 Task: Create in the project Celerity and in the Backlog issue 'Upgrade and migrate company email systems to a cloud-based solution' a child issue 'Version control and release management', and assign it to team member softage.4@softage.net. Create in the project Celerity and in the Backlog issue 'Create a new online store for a retail business' a child issue 'Third-party library integration', and assign it to team member softage.1@softage.net
Action: Mouse moved to (221, 65)
Screenshot: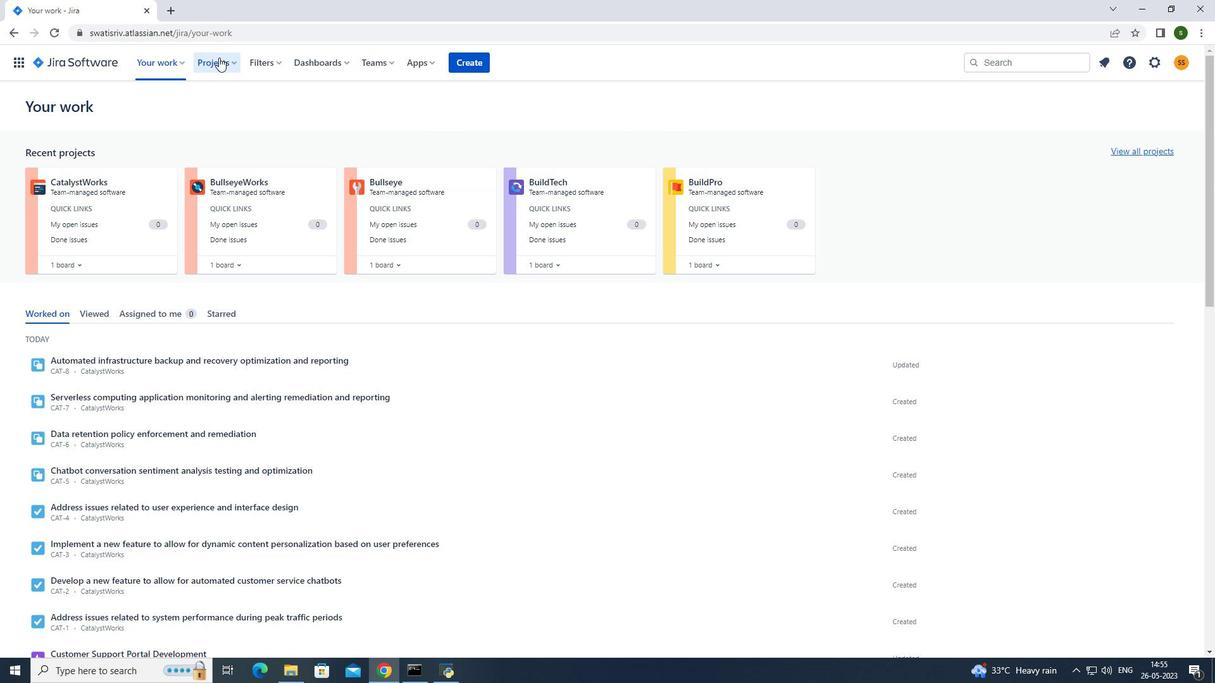 
Action: Mouse pressed left at (221, 65)
Screenshot: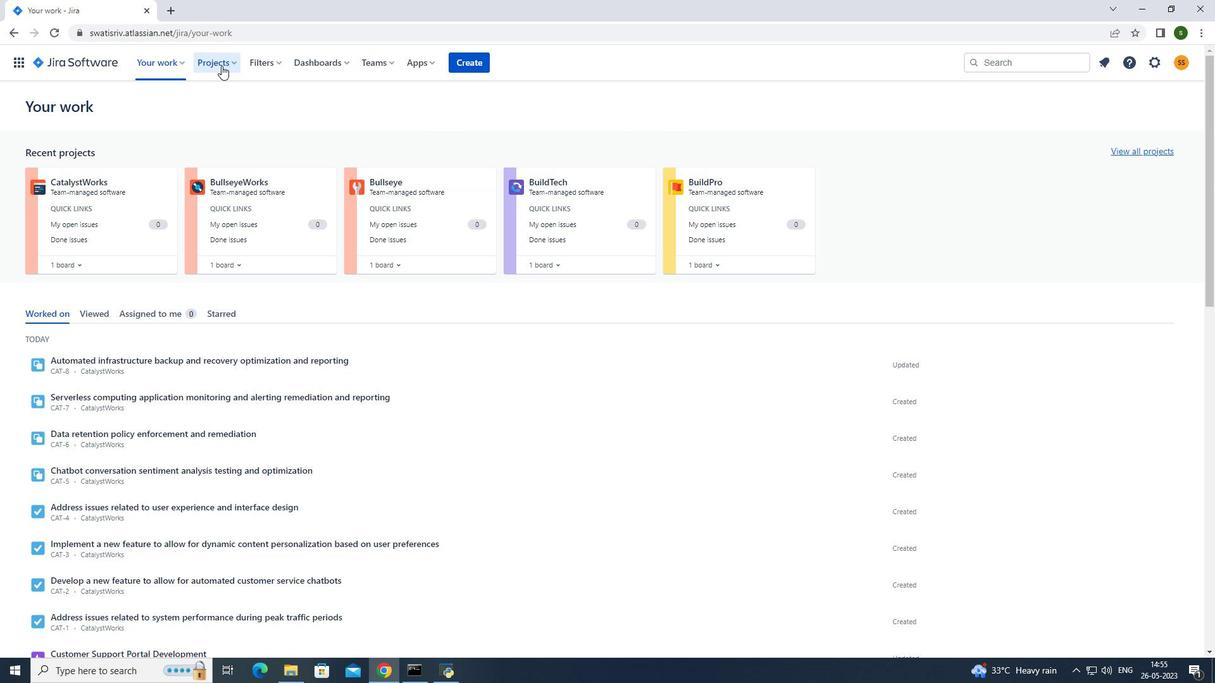 
Action: Mouse moved to (284, 118)
Screenshot: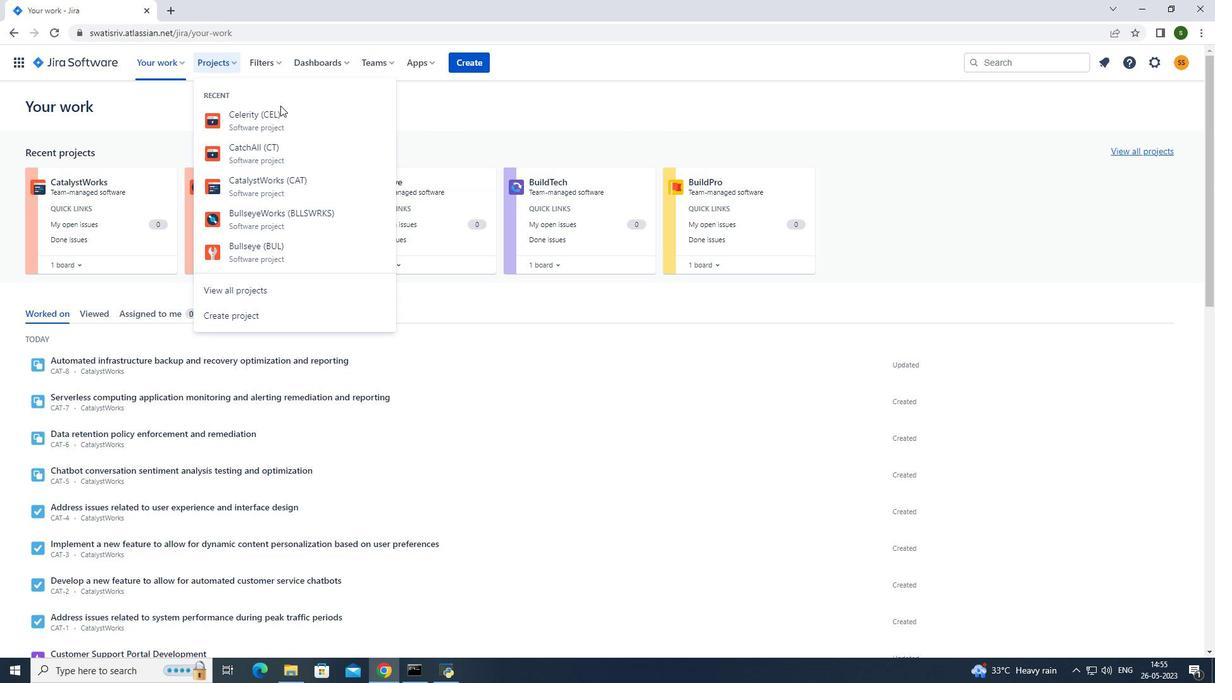 
Action: Mouse pressed left at (284, 118)
Screenshot: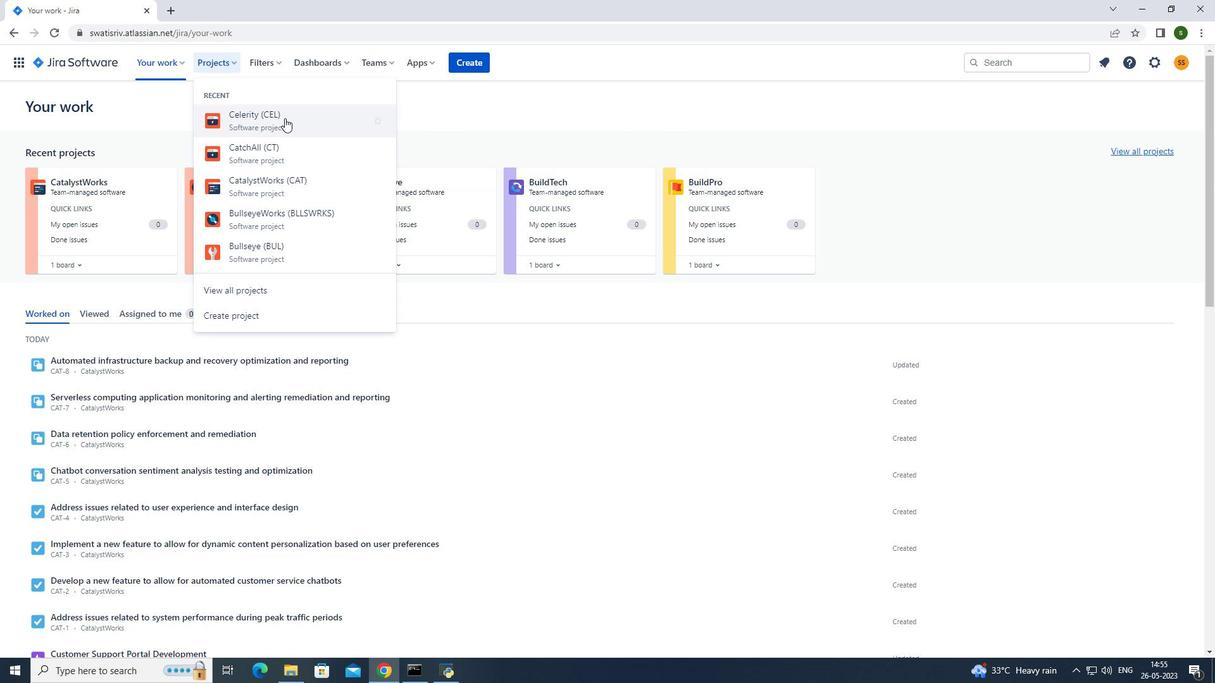 
Action: Mouse moved to (79, 191)
Screenshot: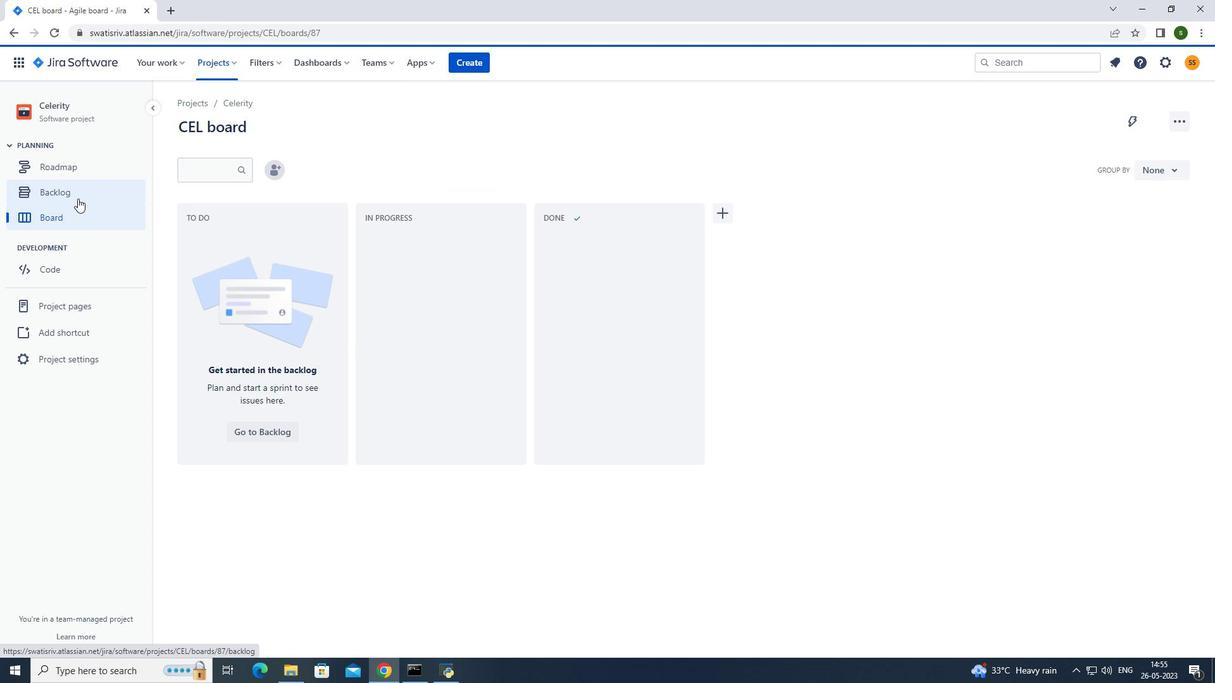 
Action: Mouse pressed left at (79, 191)
Screenshot: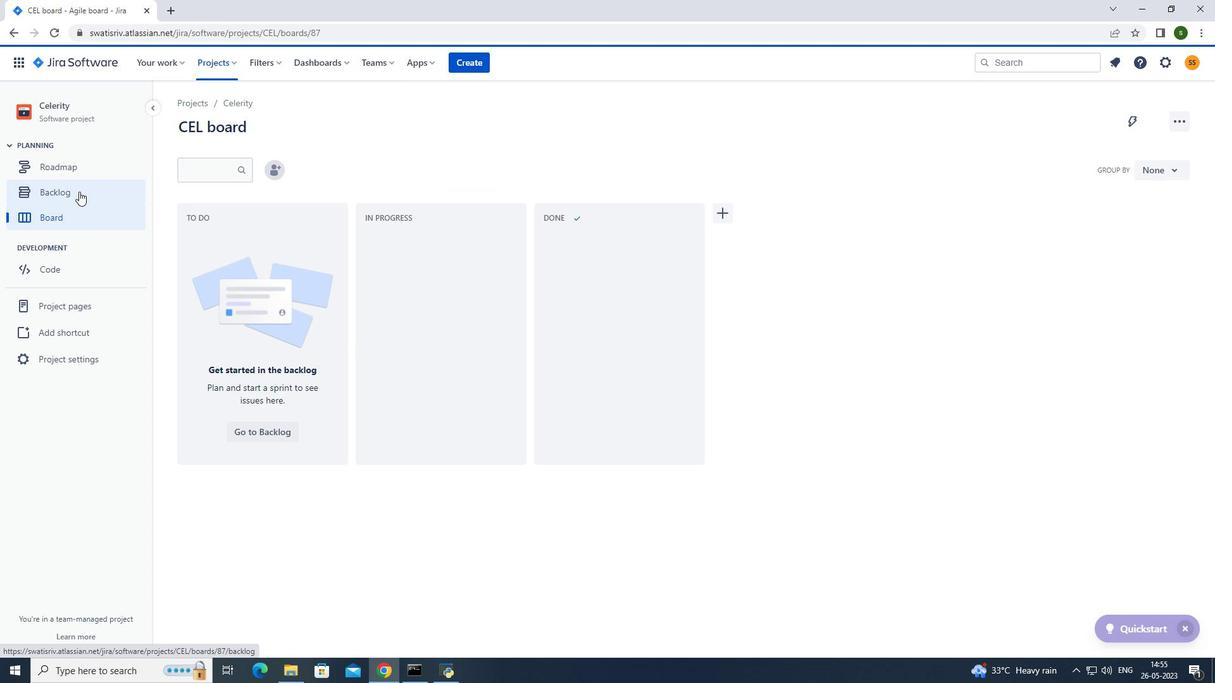 
Action: Mouse moved to (516, 308)
Screenshot: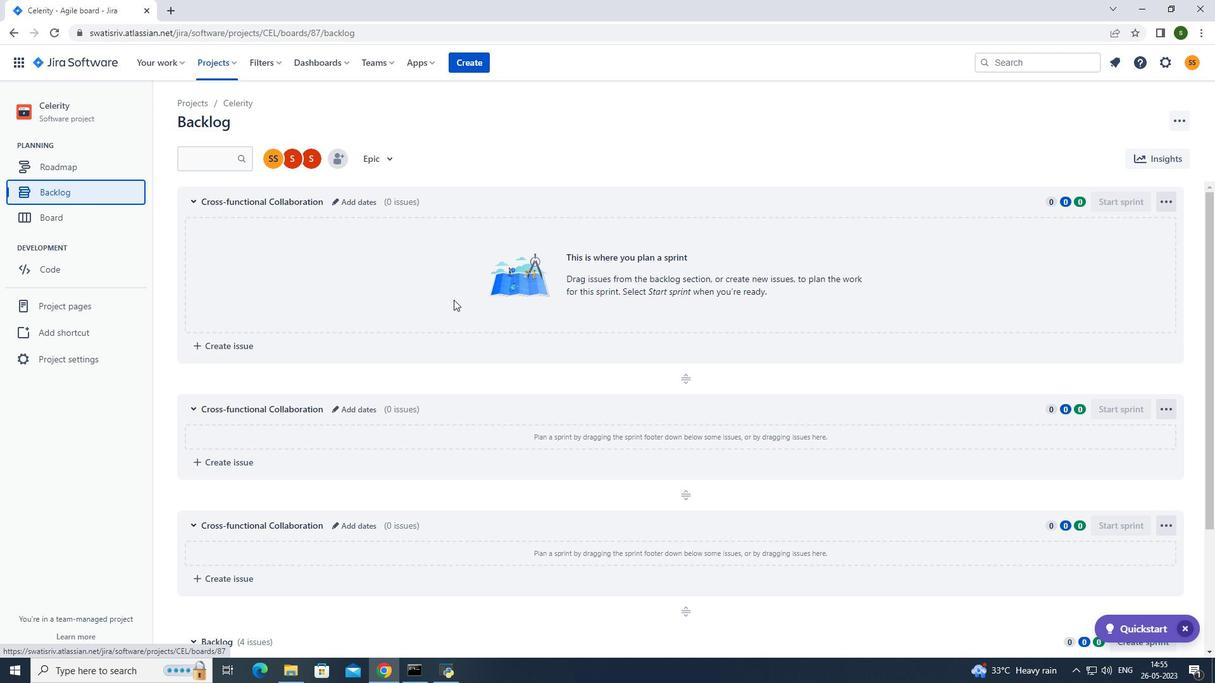 
Action: Mouse scrolled (516, 307) with delta (0, 0)
Screenshot: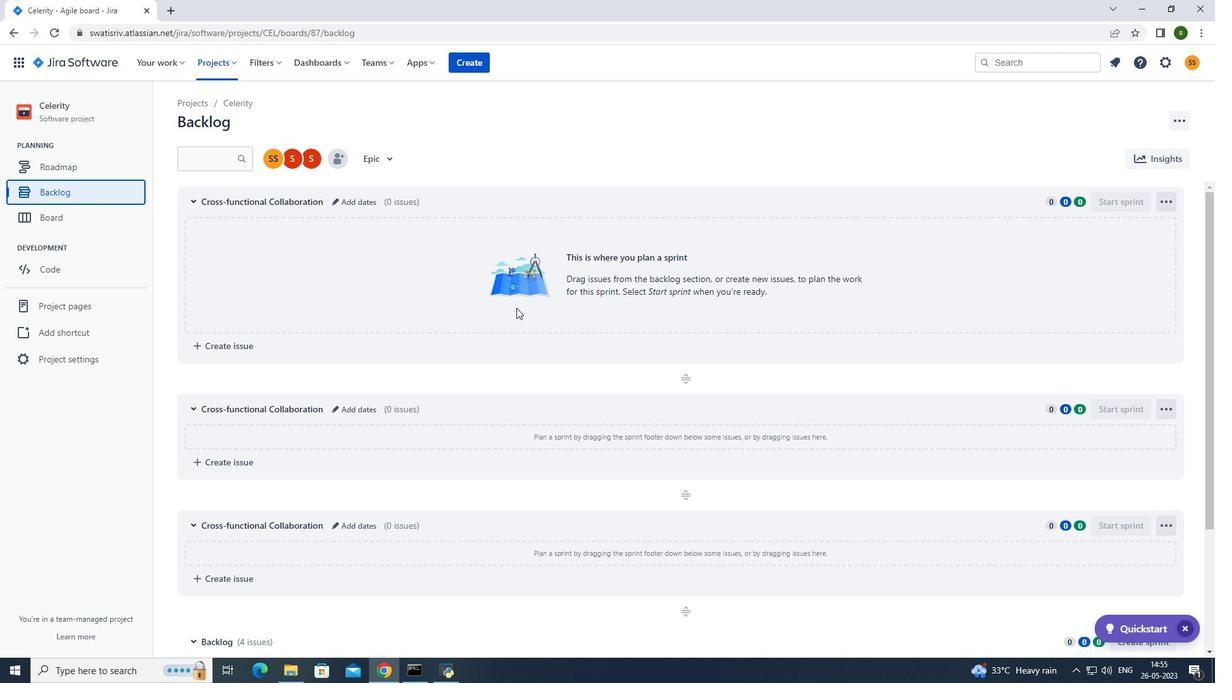 
Action: Mouse scrolled (516, 307) with delta (0, 0)
Screenshot: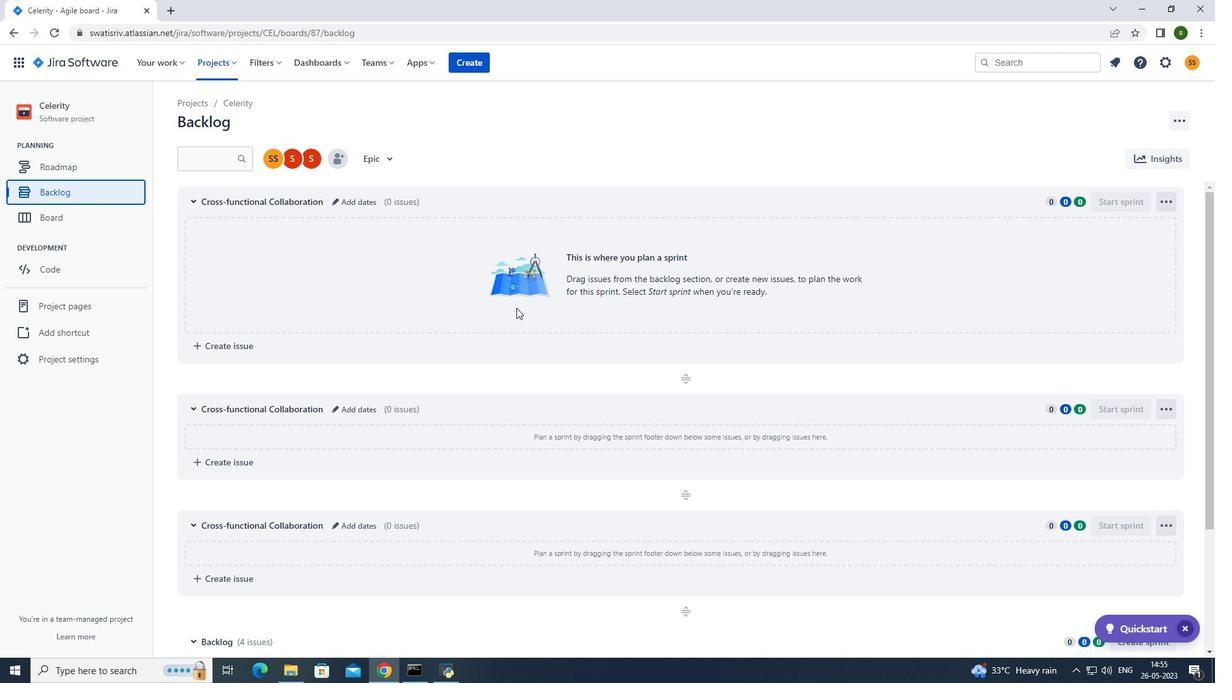 
Action: Mouse scrolled (516, 307) with delta (0, 0)
Screenshot: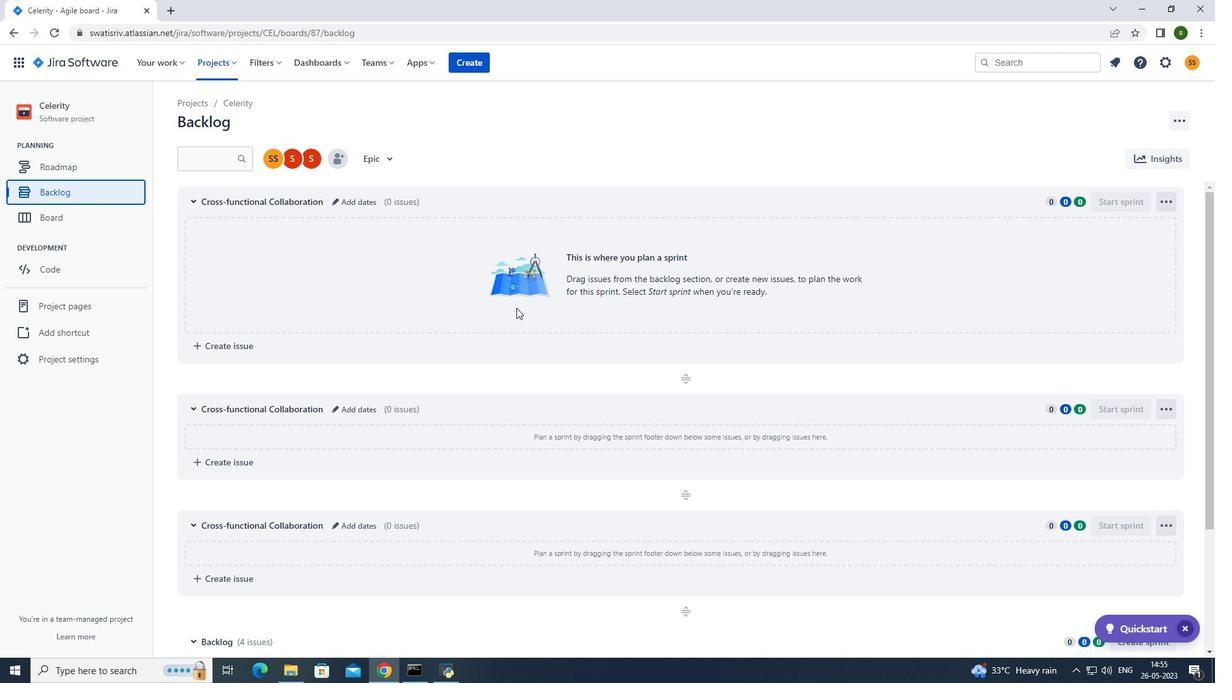 
Action: Mouse scrolled (516, 307) with delta (0, 0)
Screenshot: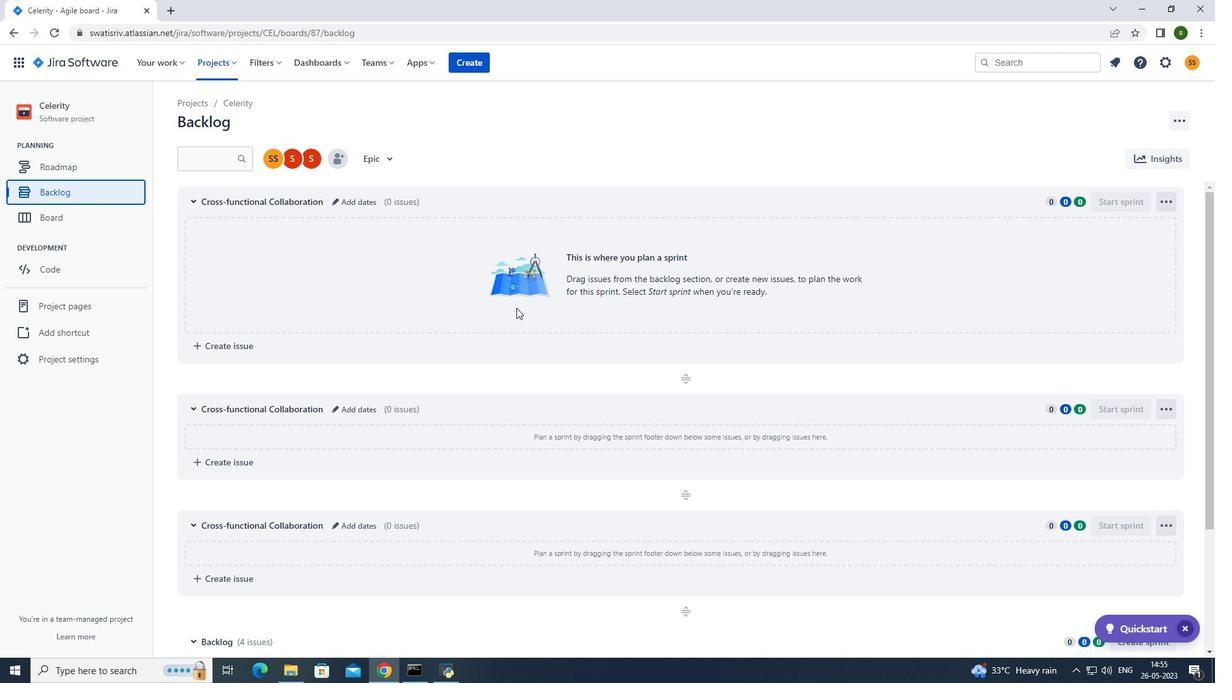
Action: Mouse scrolled (516, 307) with delta (0, 0)
Screenshot: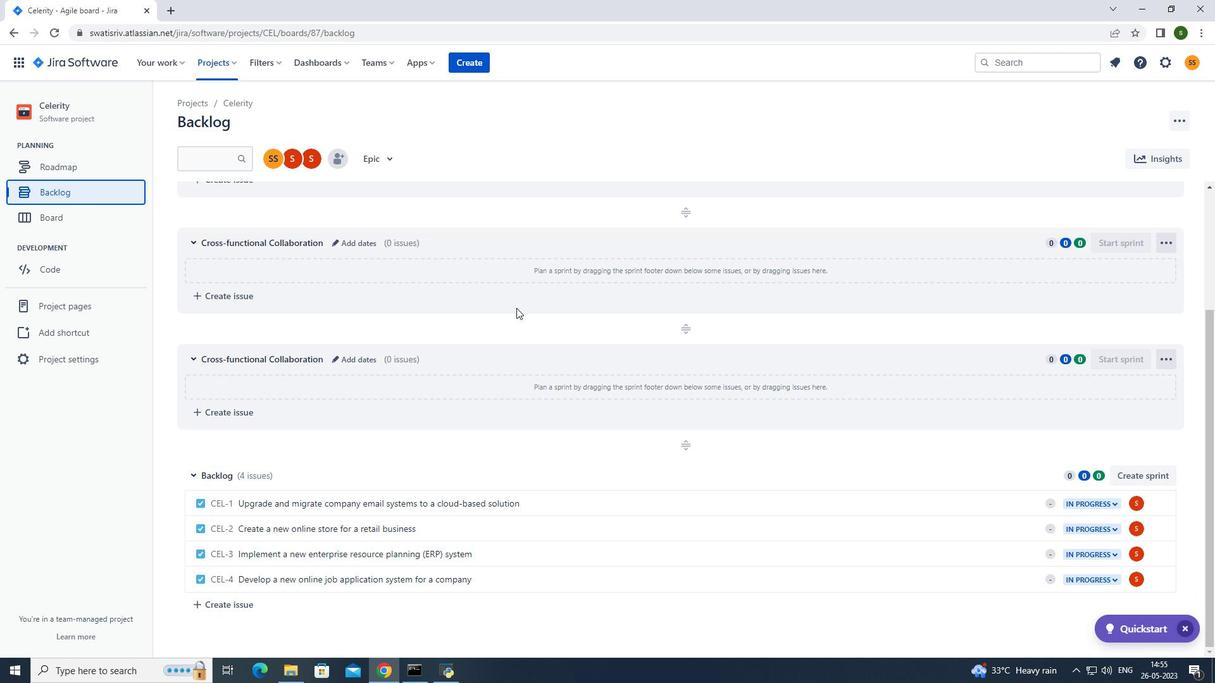 
Action: Mouse scrolled (516, 307) with delta (0, 0)
Screenshot: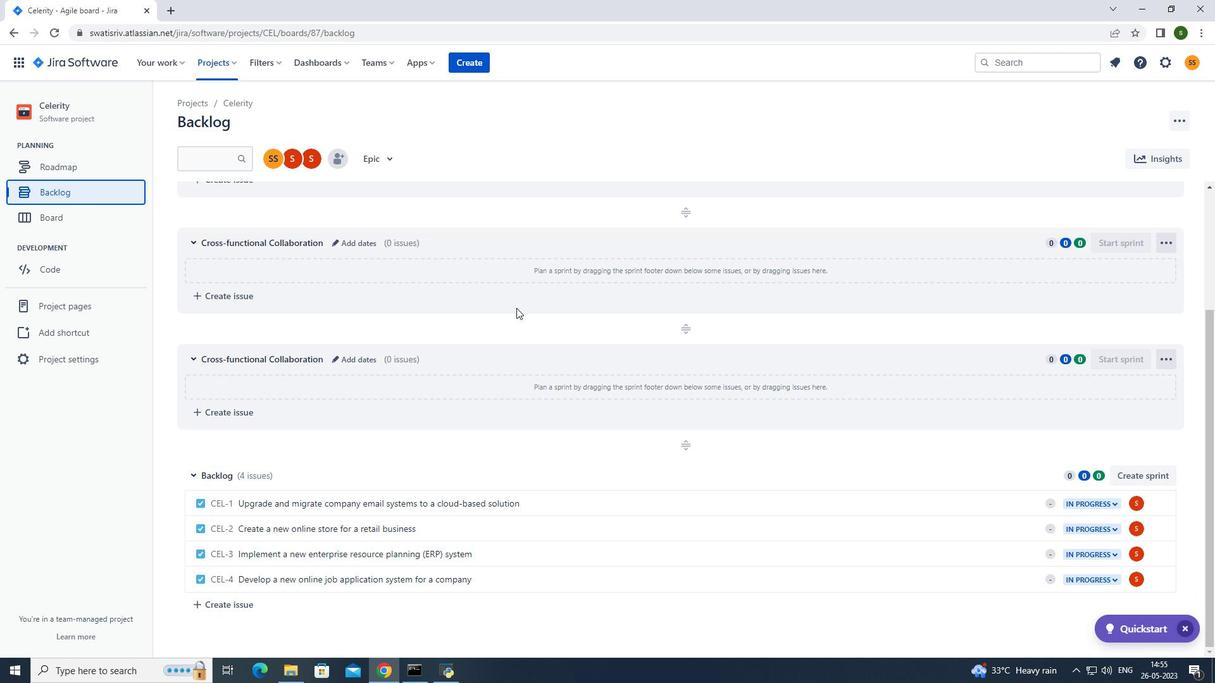 
Action: Mouse scrolled (516, 307) with delta (0, 0)
Screenshot: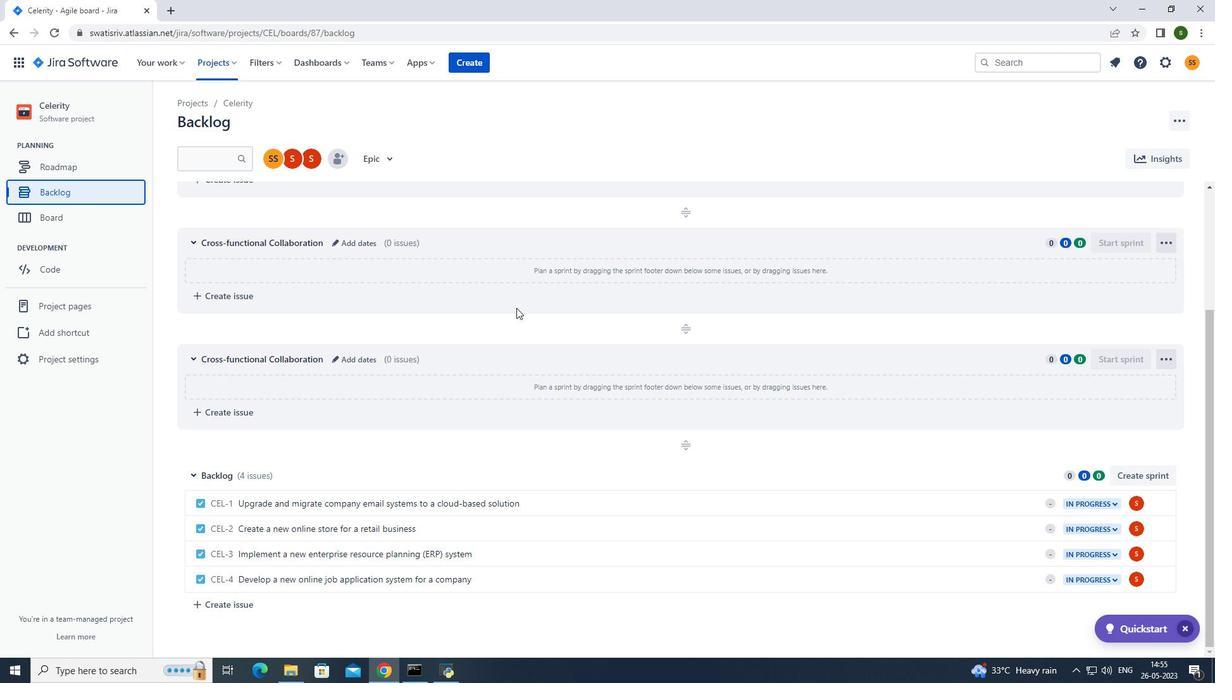 
Action: Mouse scrolled (516, 307) with delta (0, 0)
Screenshot: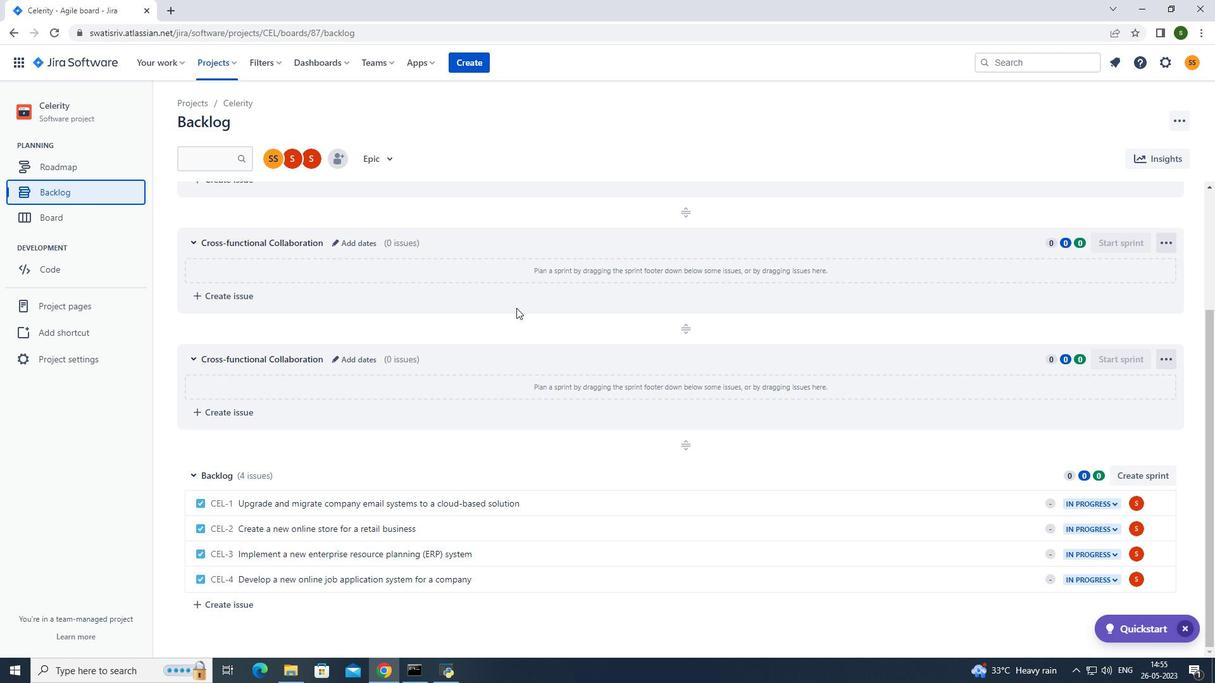 
Action: Mouse moved to (723, 506)
Screenshot: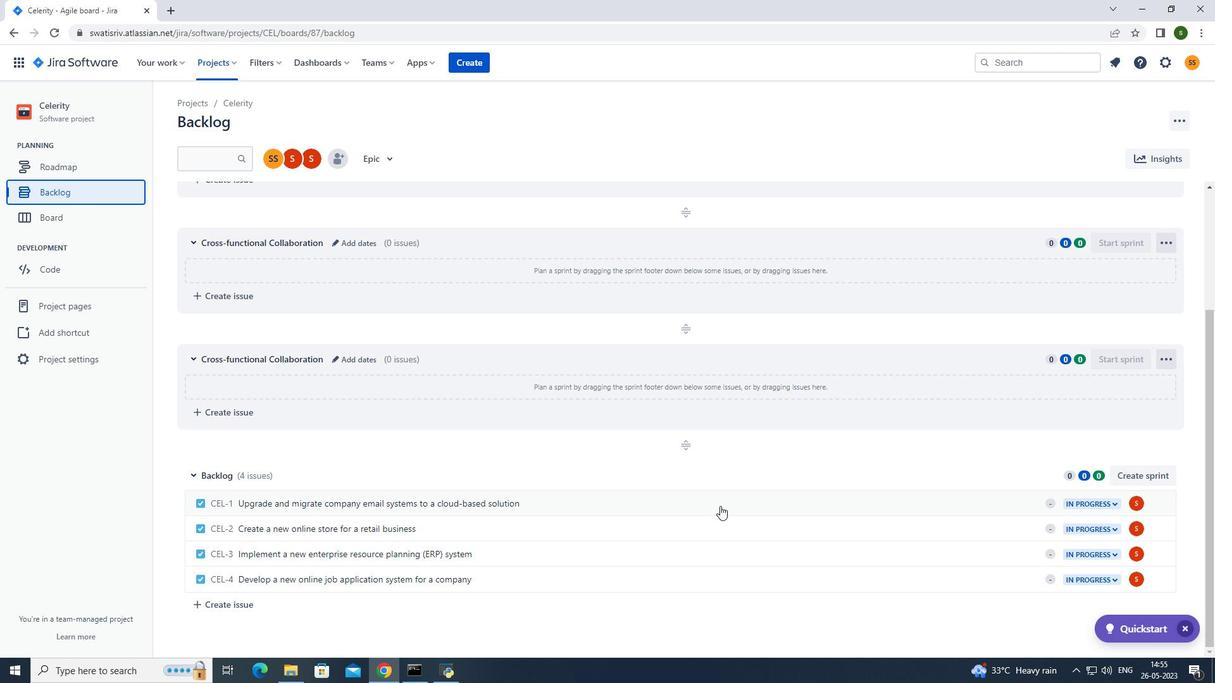 
Action: Mouse pressed left at (723, 506)
Screenshot: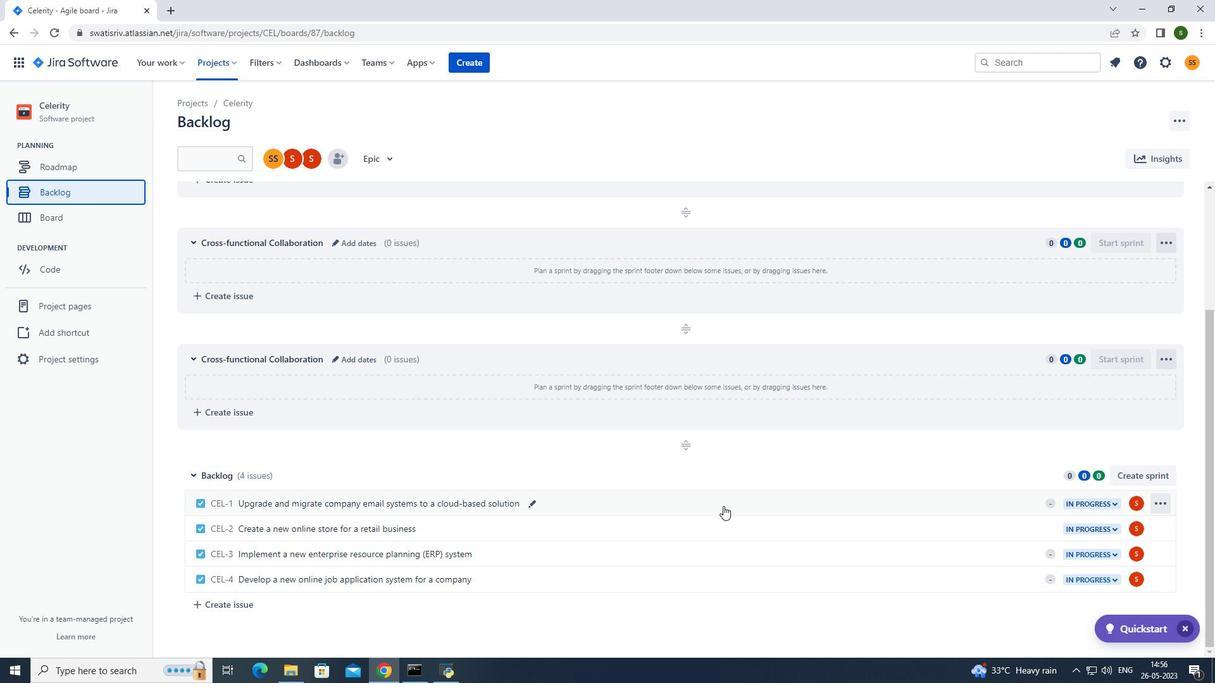 
Action: Mouse moved to (992, 287)
Screenshot: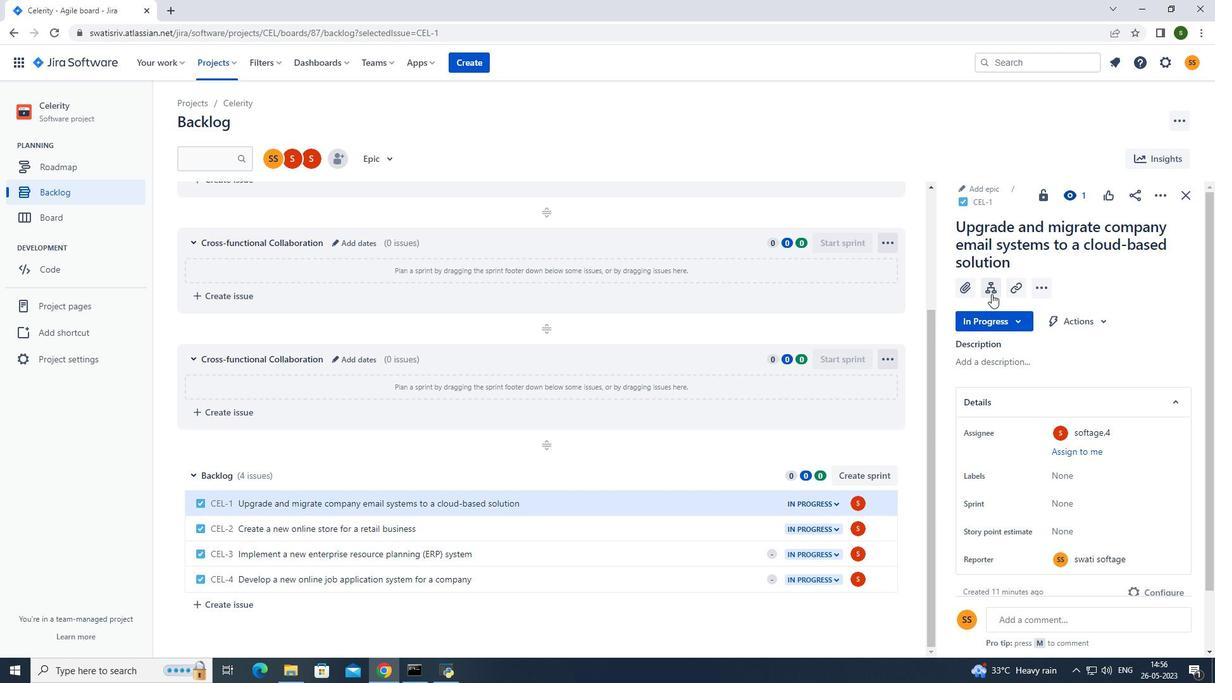 
Action: Mouse pressed left at (992, 287)
Screenshot: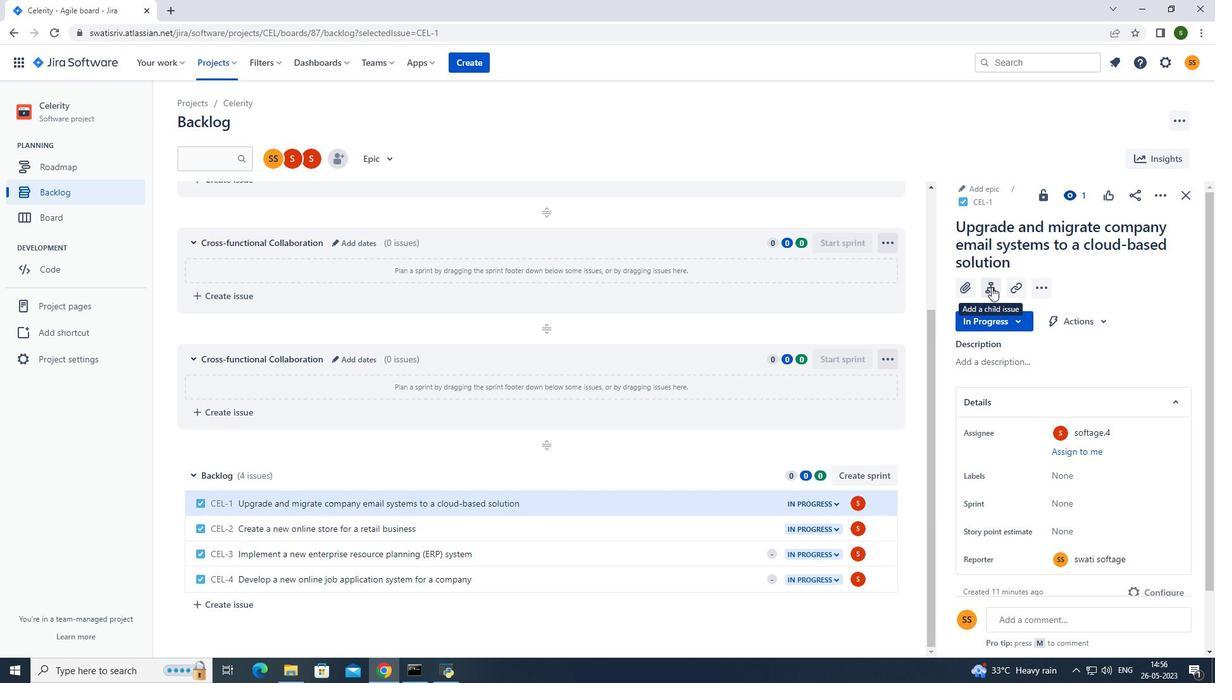 
Action: Mouse moved to (1038, 410)
Screenshot: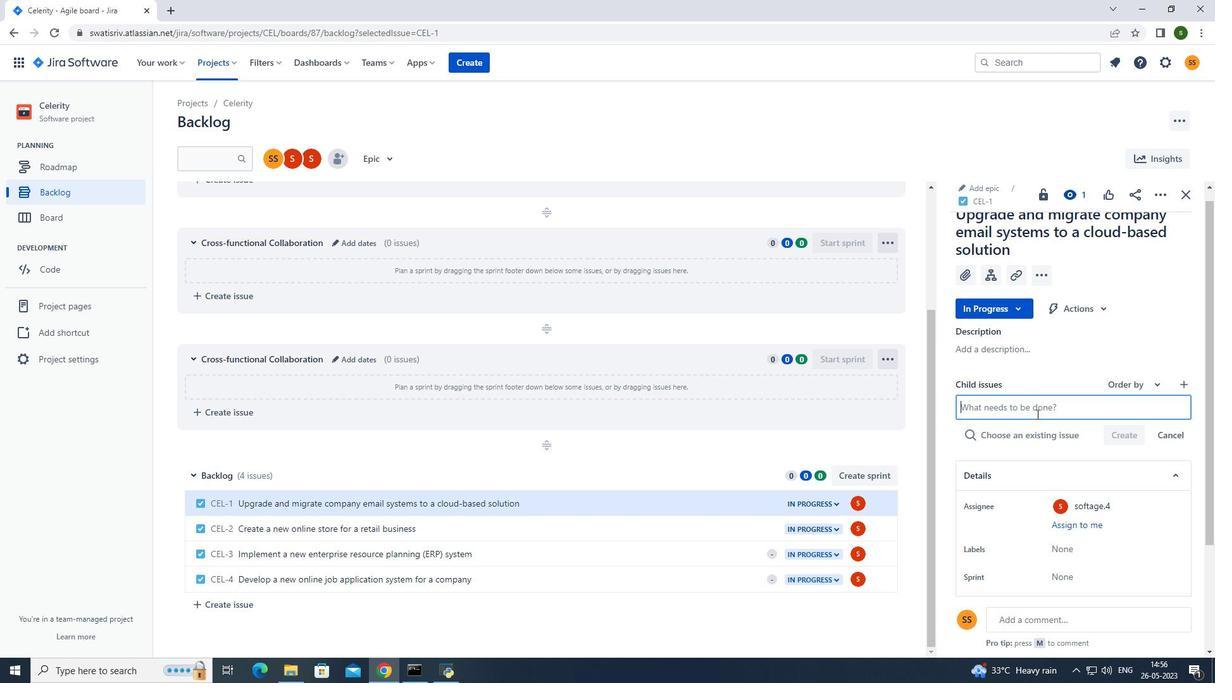 
Action: Mouse pressed left at (1038, 410)
Screenshot: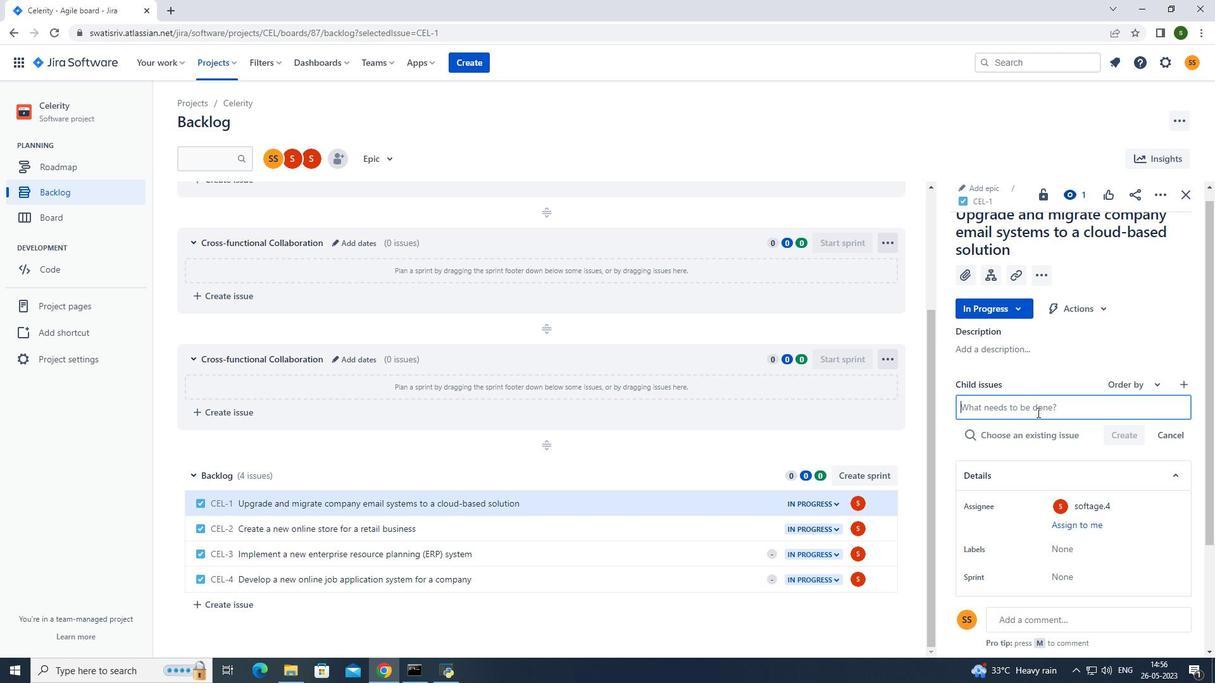 
Action: Key pressed <Key.caps_lock>V<Key.caps_lock>ersion<Key.space>control<Key.space>and<Key.space>release<Key.space>management<Key.space>
Screenshot: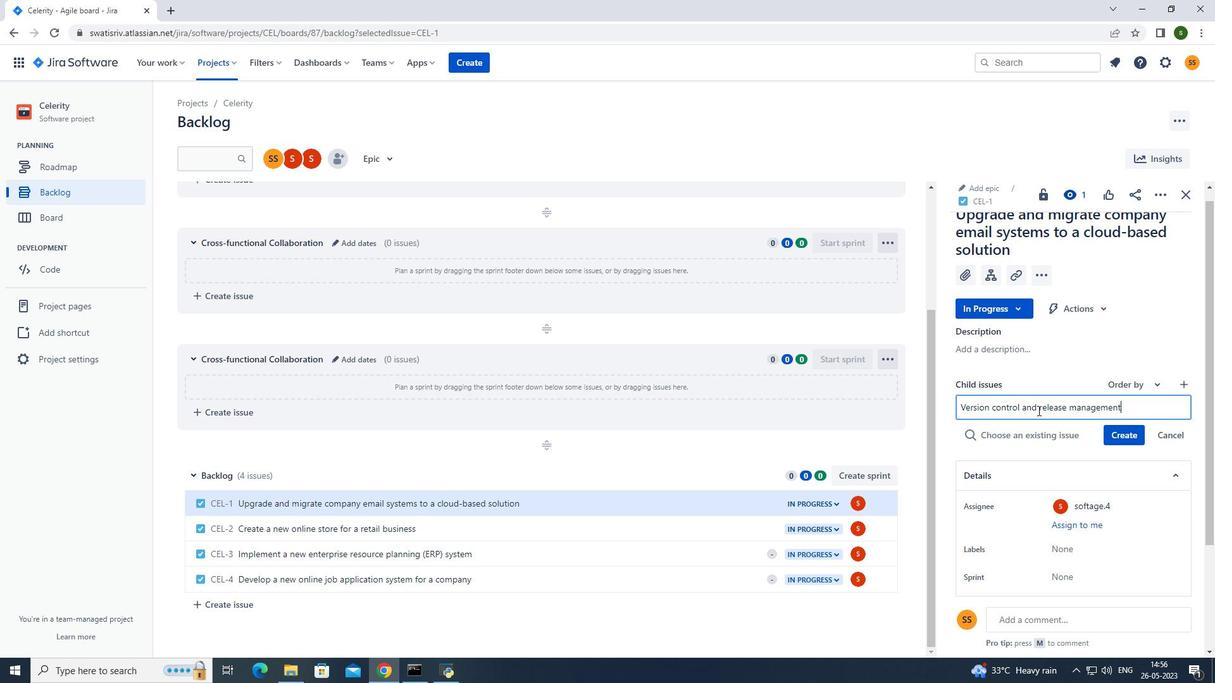 
Action: Mouse moved to (1126, 434)
Screenshot: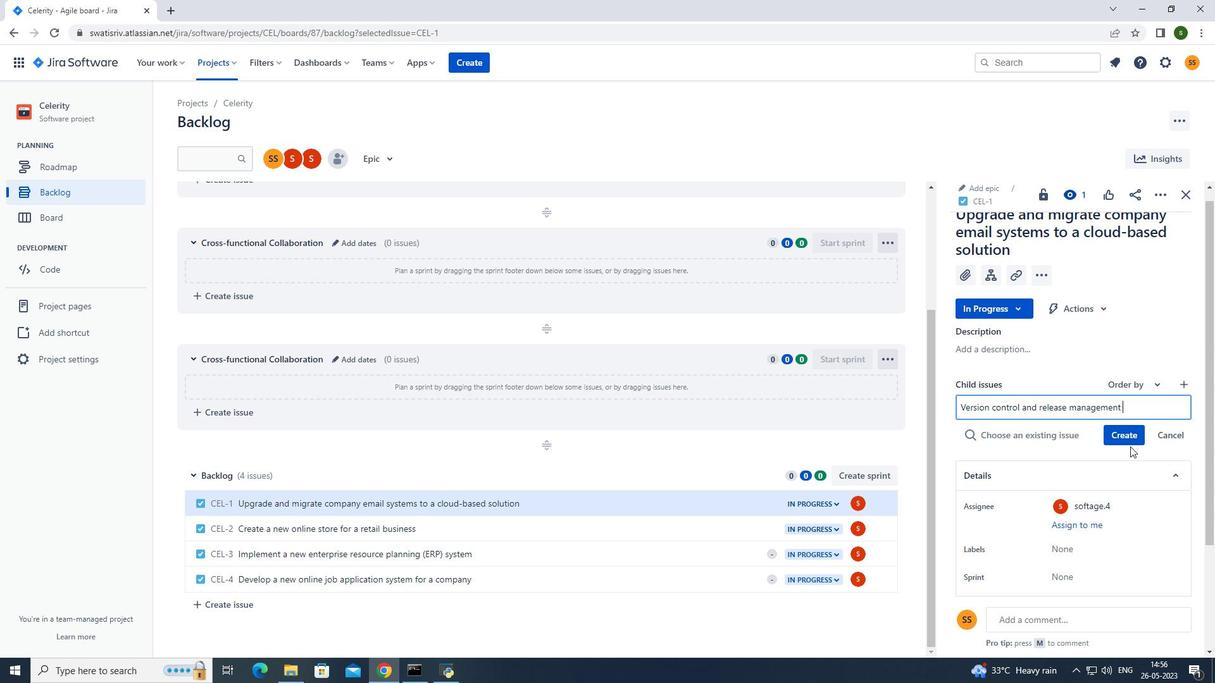 
Action: Mouse pressed left at (1126, 434)
Screenshot: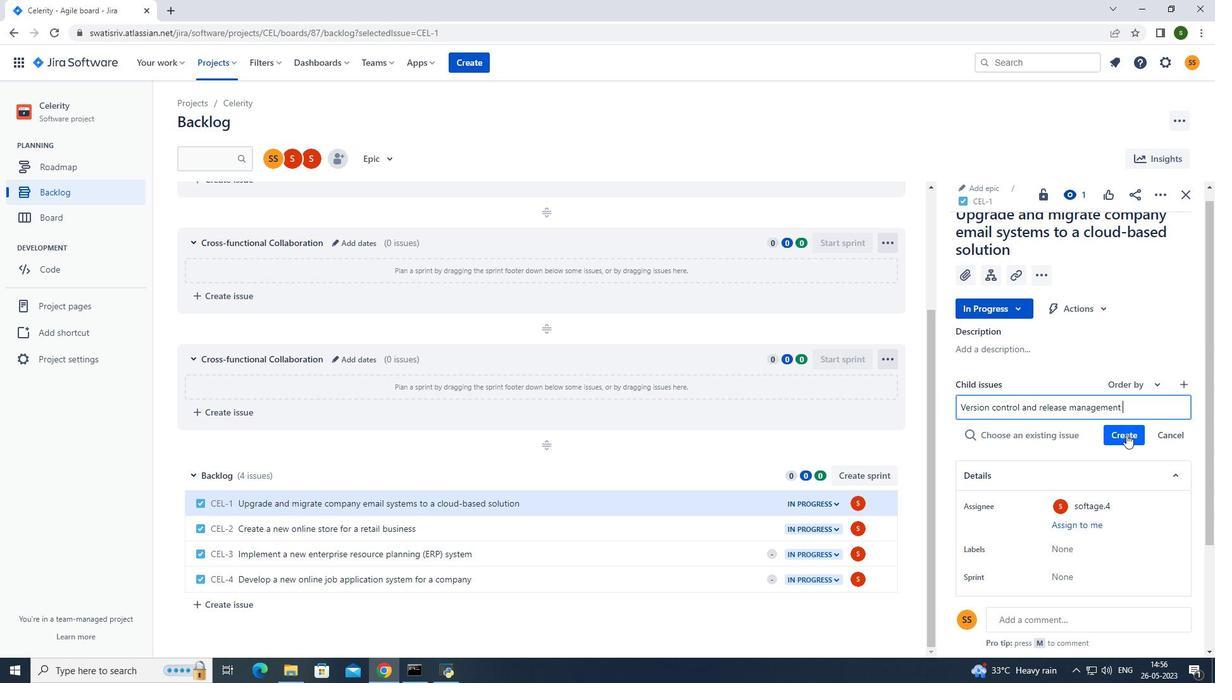 
Action: Mouse moved to (1138, 413)
Screenshot: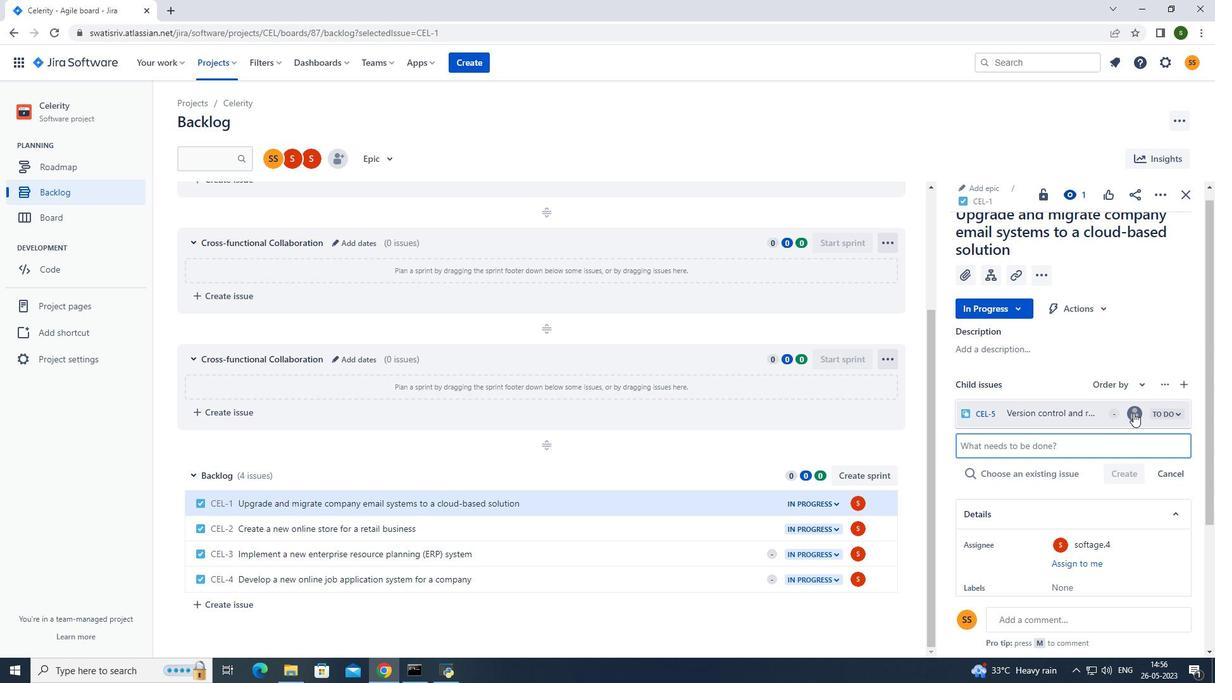 
Action: Mouse pressed left at (1138, 413)
Screenshot: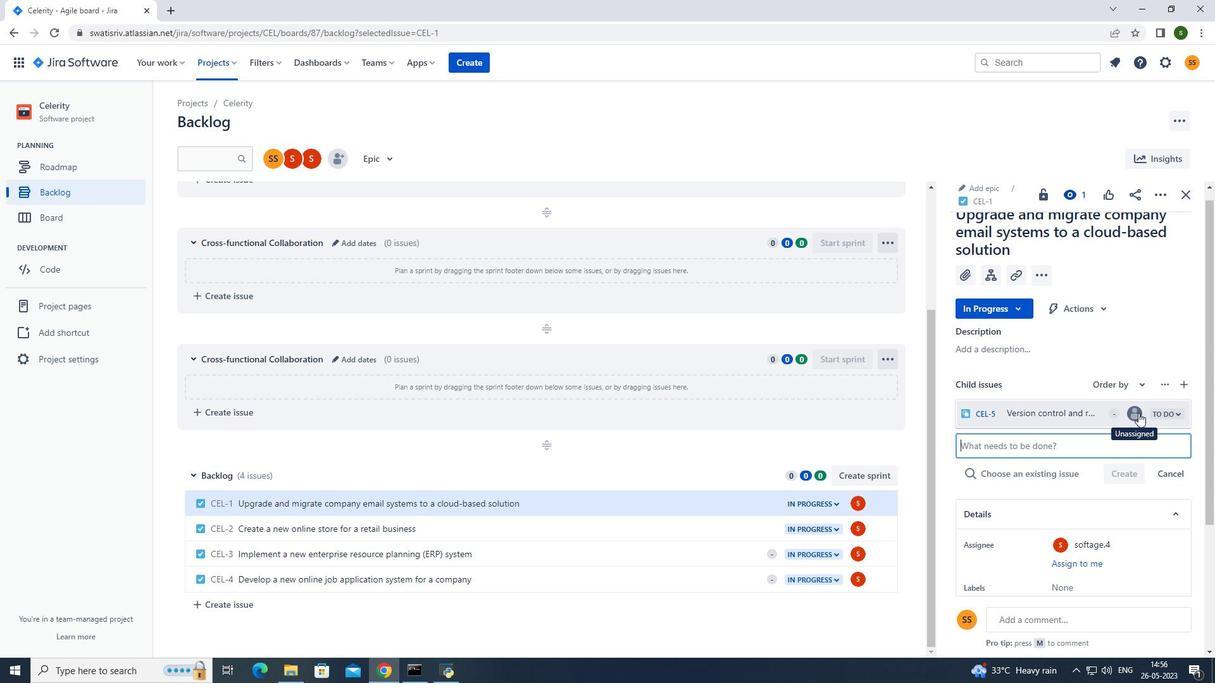 
Action: Mouse moved to (1049, 351)
Screenshot: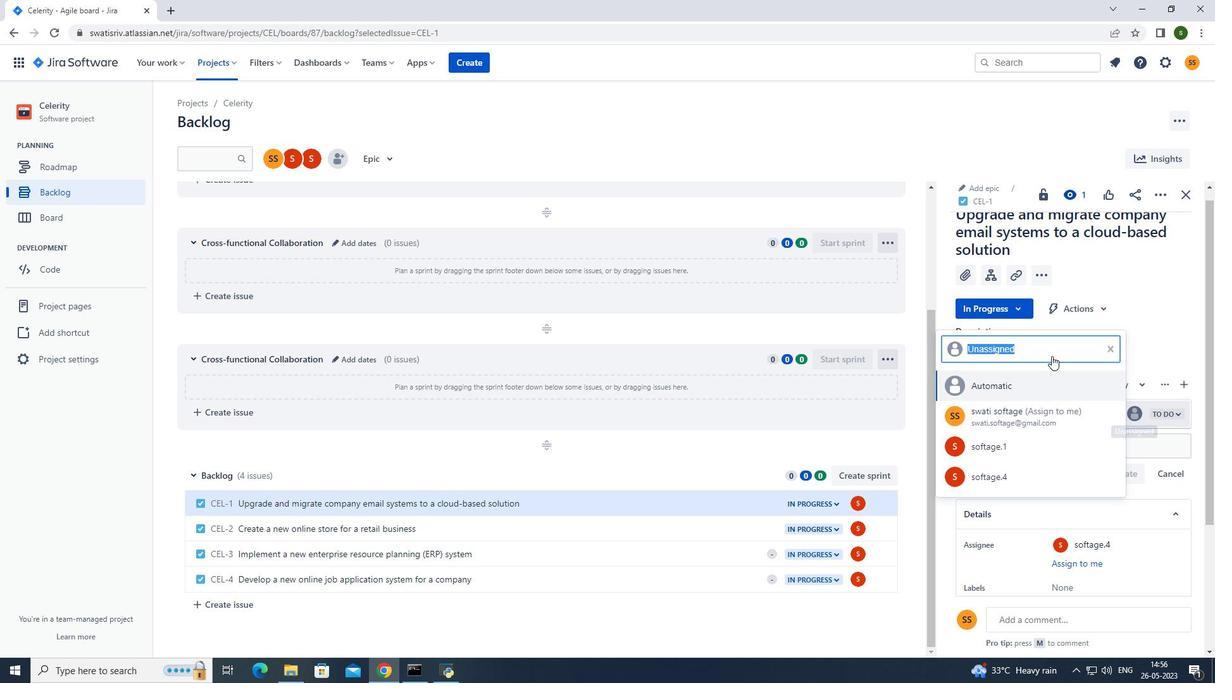 
Action: Key pressed softage.4<Key.shift>@softage.net
Screenshot: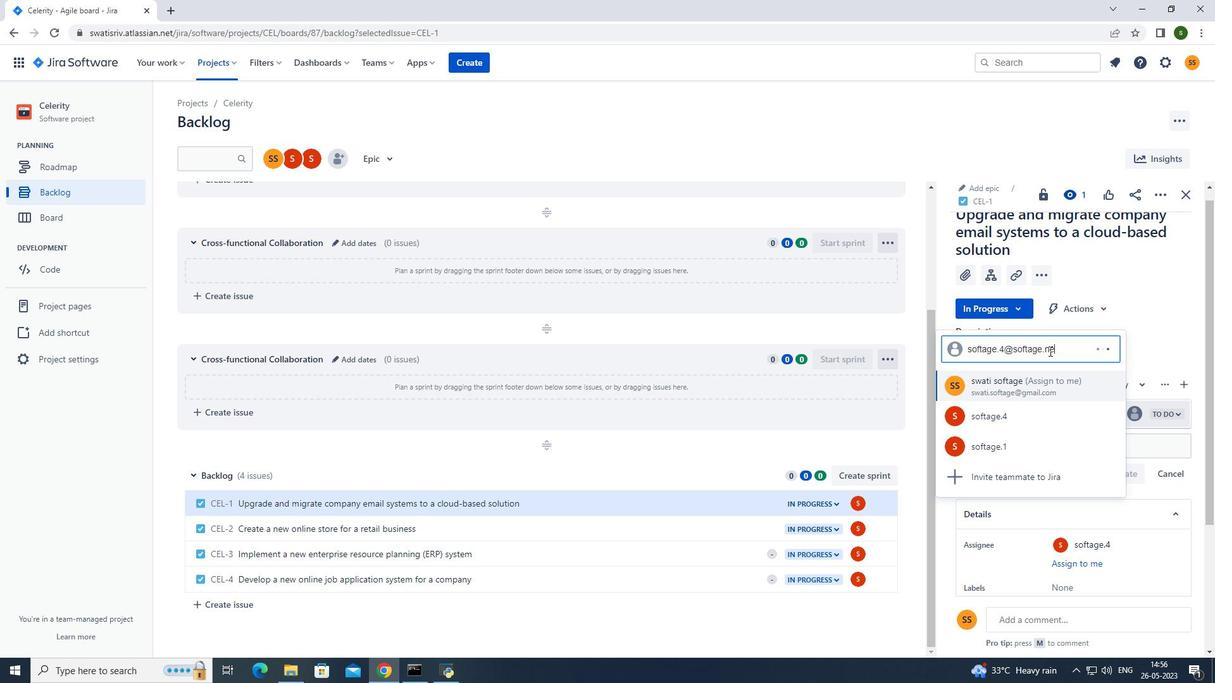 
Action: Mouse moved to (1064, 407)
Screenshot: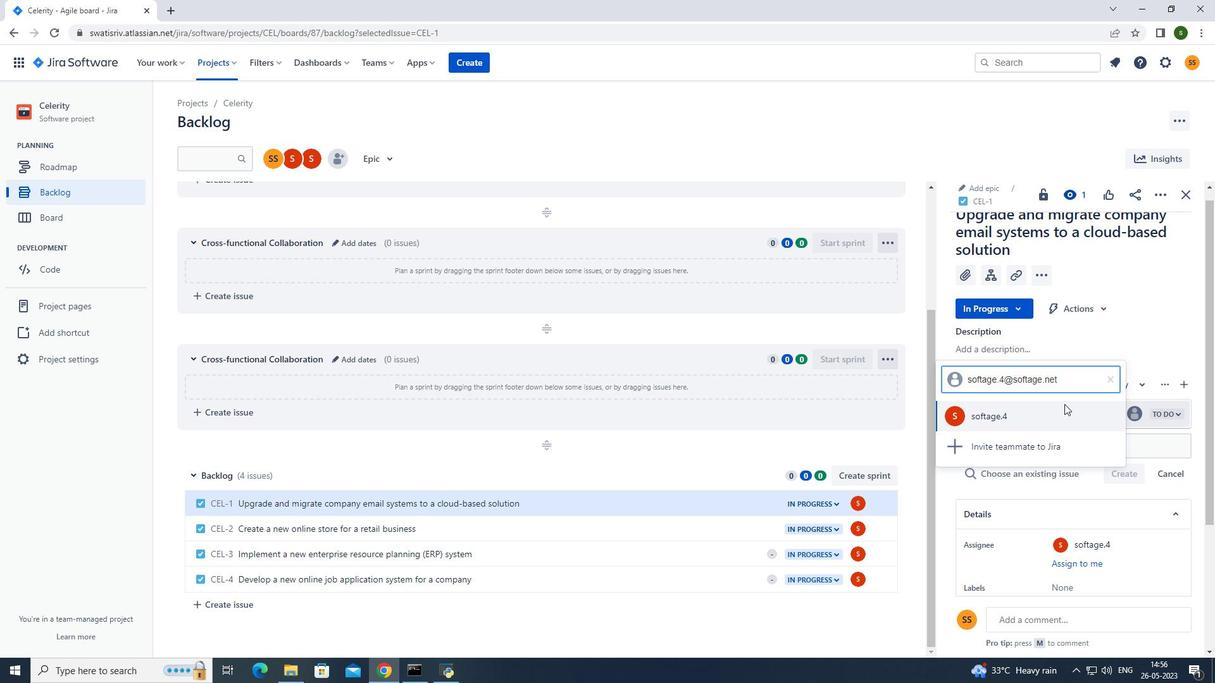 
Action: Mouse pressed left at (1064, 407)
Screenshot: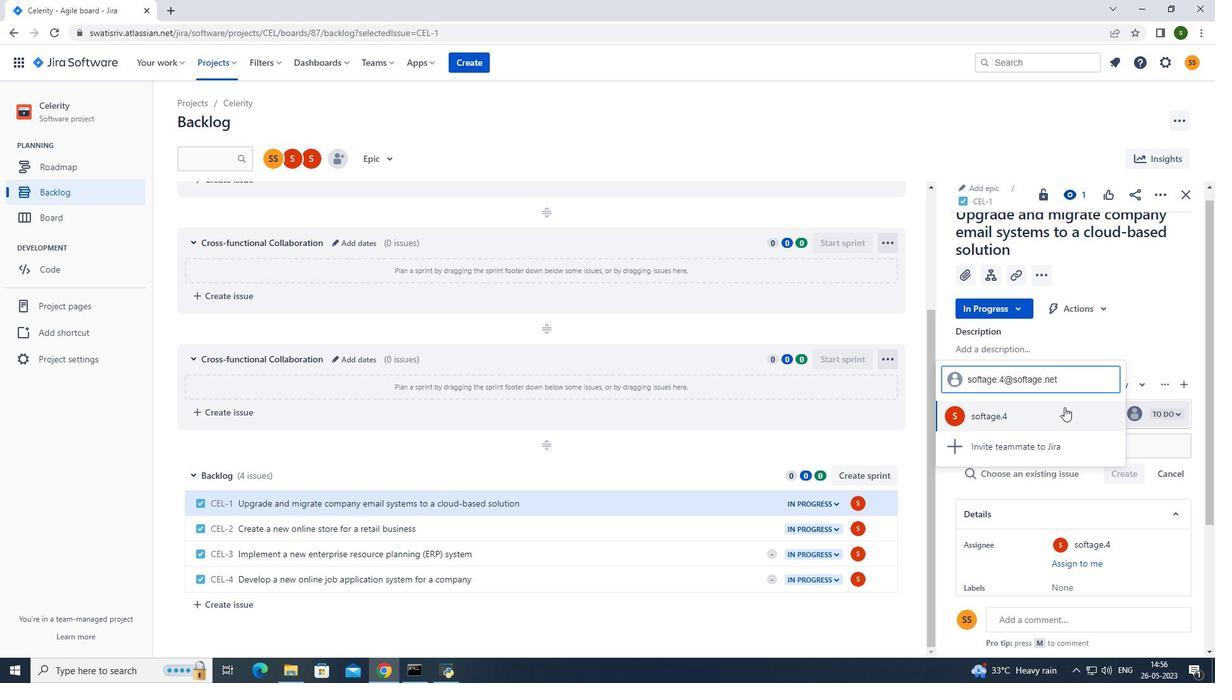 
Action: Mouse moved to (226, 66)
Screenshot: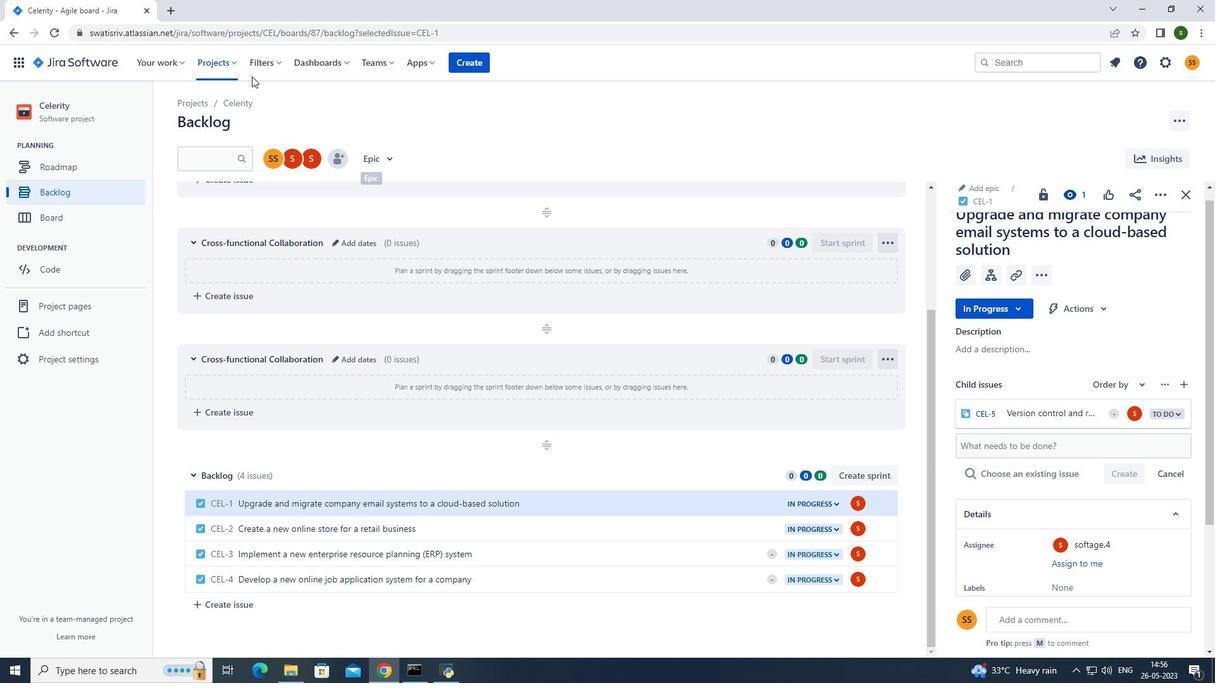 
Action: Mouse pressed left at (226, 66)
Screenshot: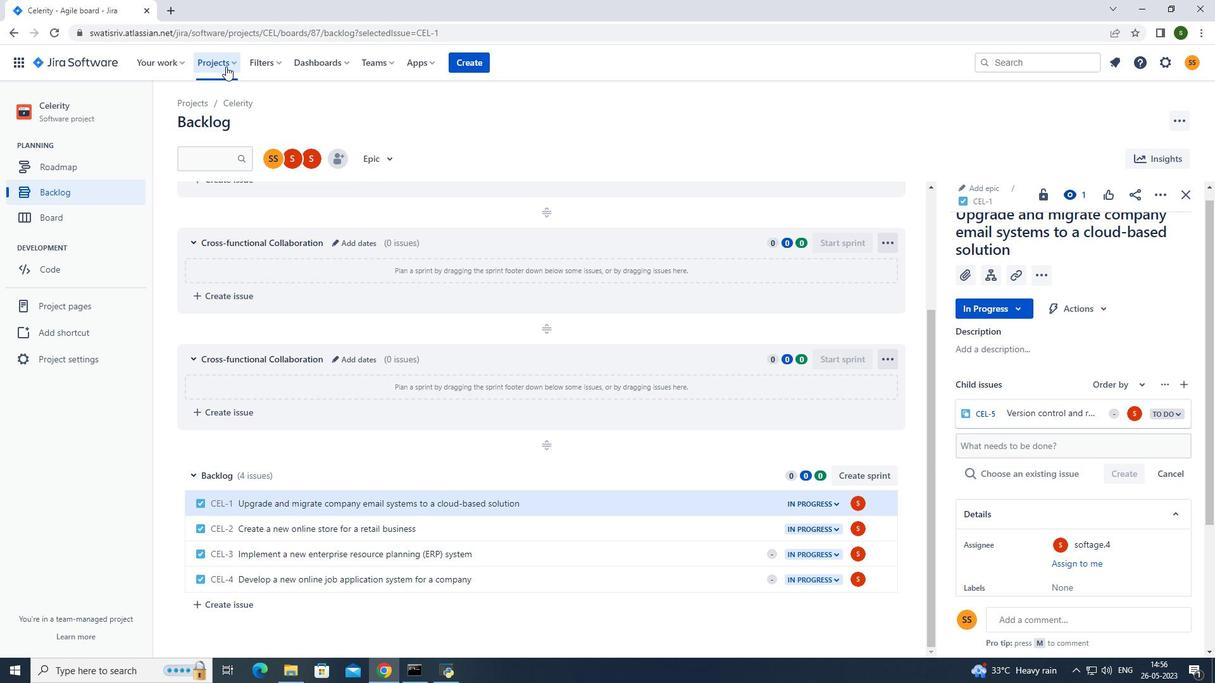 
Action: Mouse moved to (248, 109)
Screenshot: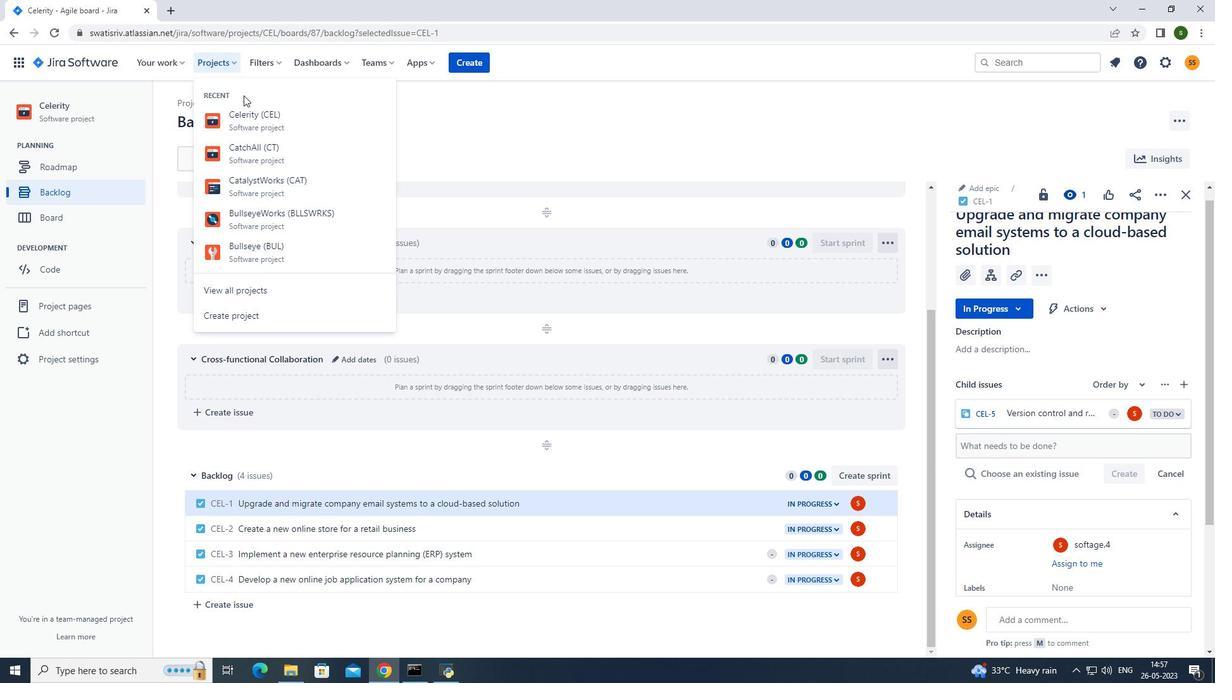 
Action: Mouse pressed left at (248, 109)
Screenshot: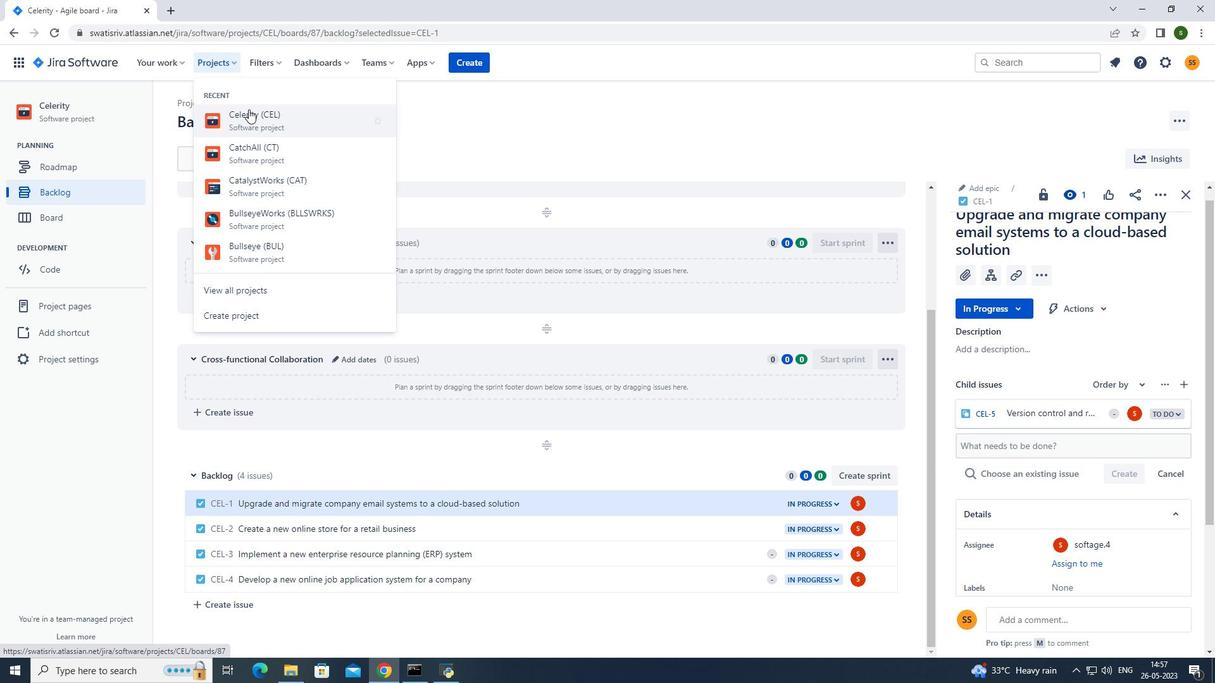 
Action: Mouse moved to (103, 201)
Screenshot: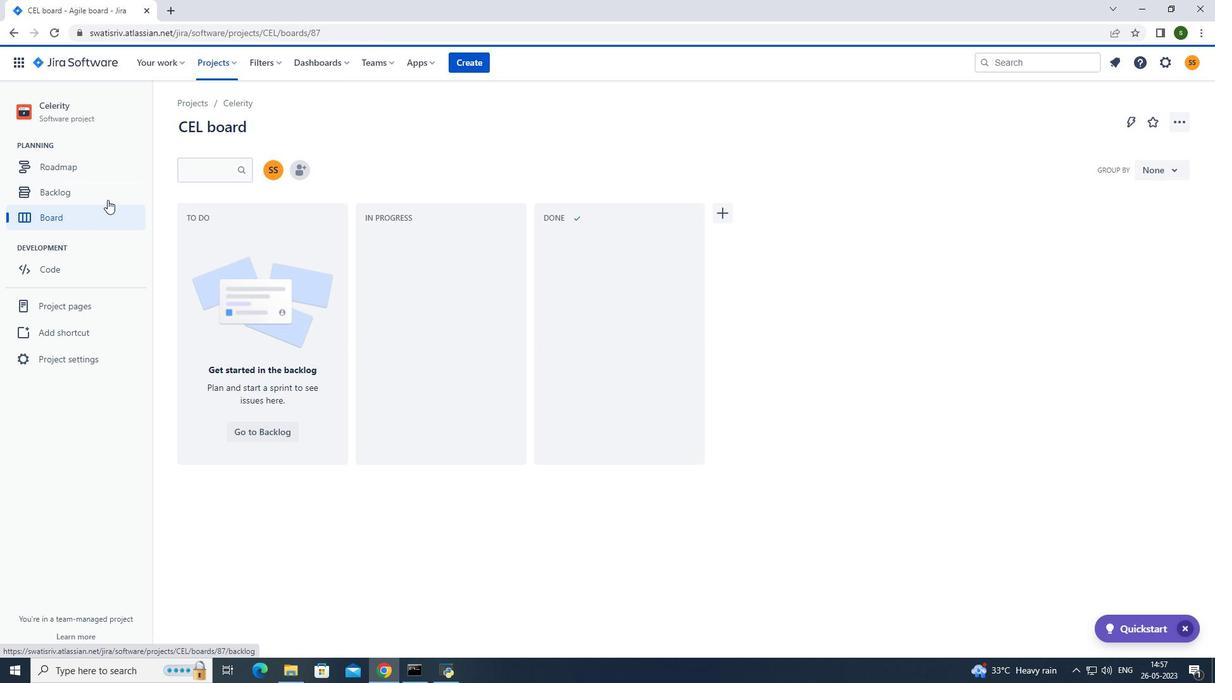 
Action: Mouse pressed left at (103, 201)
Screenshot: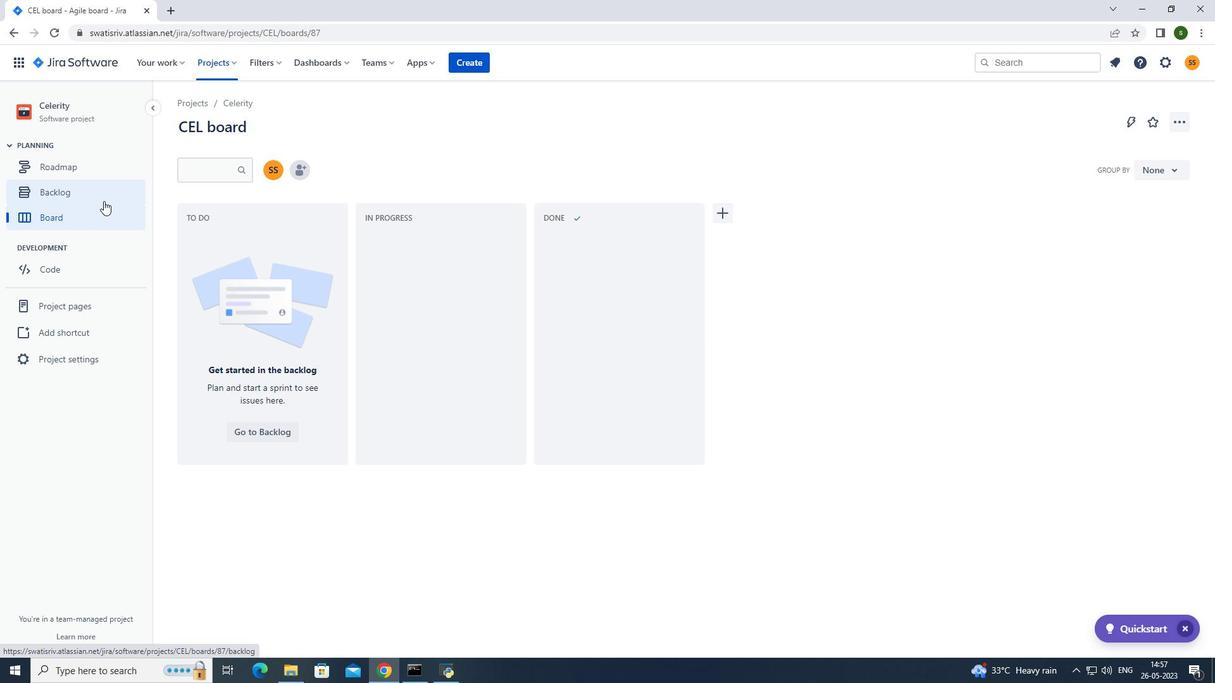 
Action: Mouse moved to (498, 459)
Screenshot: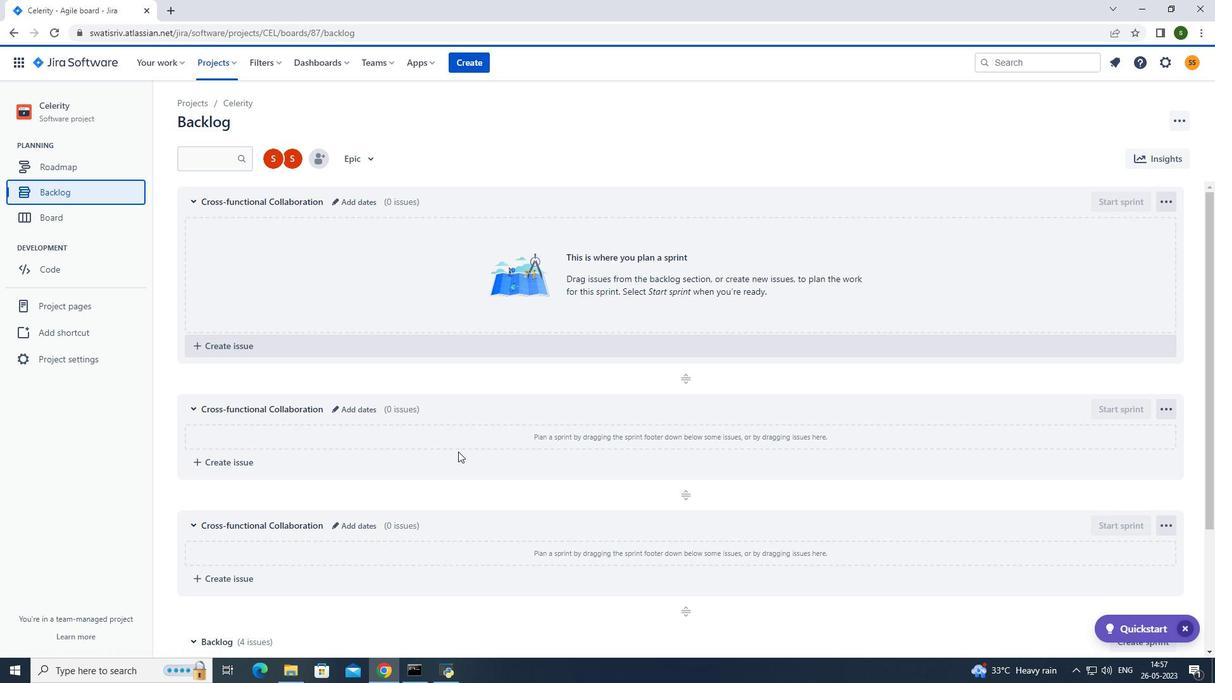 
Action: Mouse scrolled (498, 458) with delta (0, 0)
Screenshot: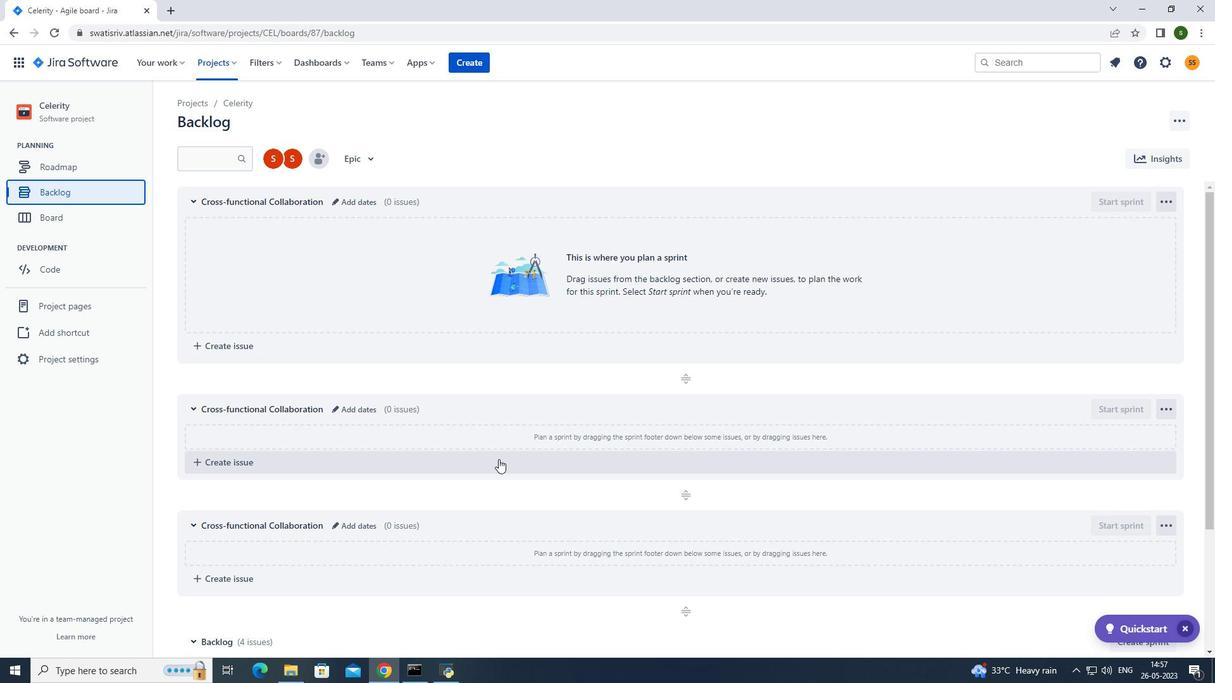 
Action: Mouse scrolled (498, 458) with delta (0, 0)
Screenshot: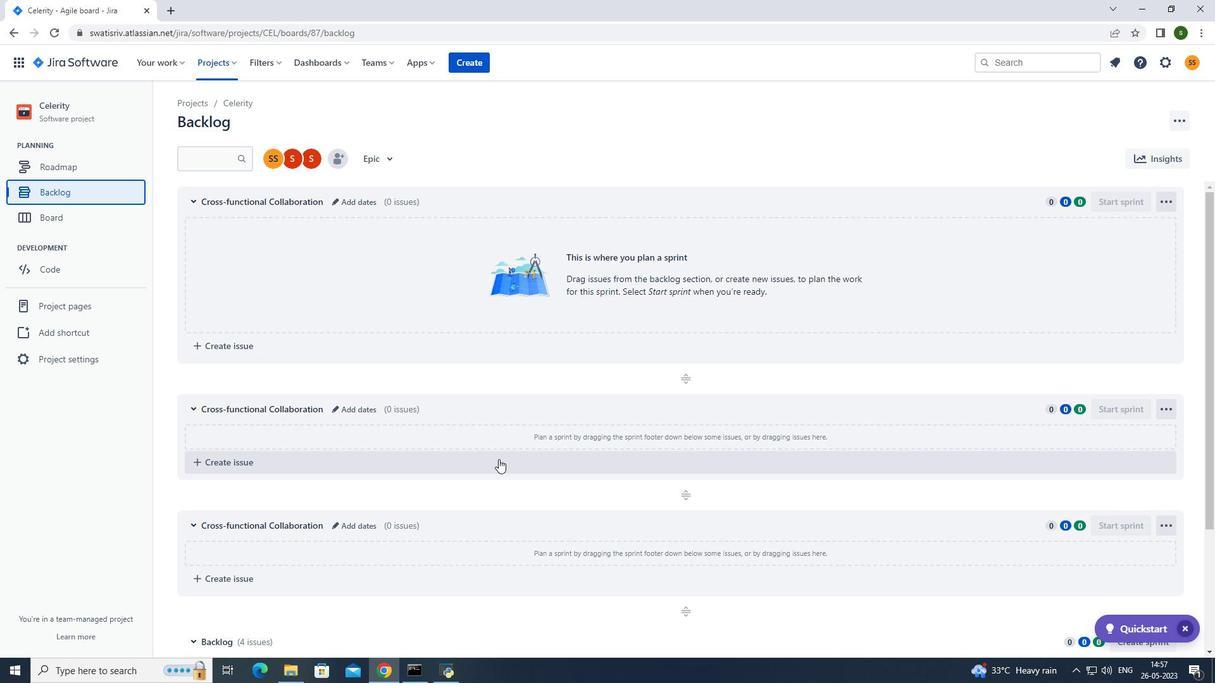 
Action: Mouse scrolled (498, 458) with delta (0, 0)
Screenshot: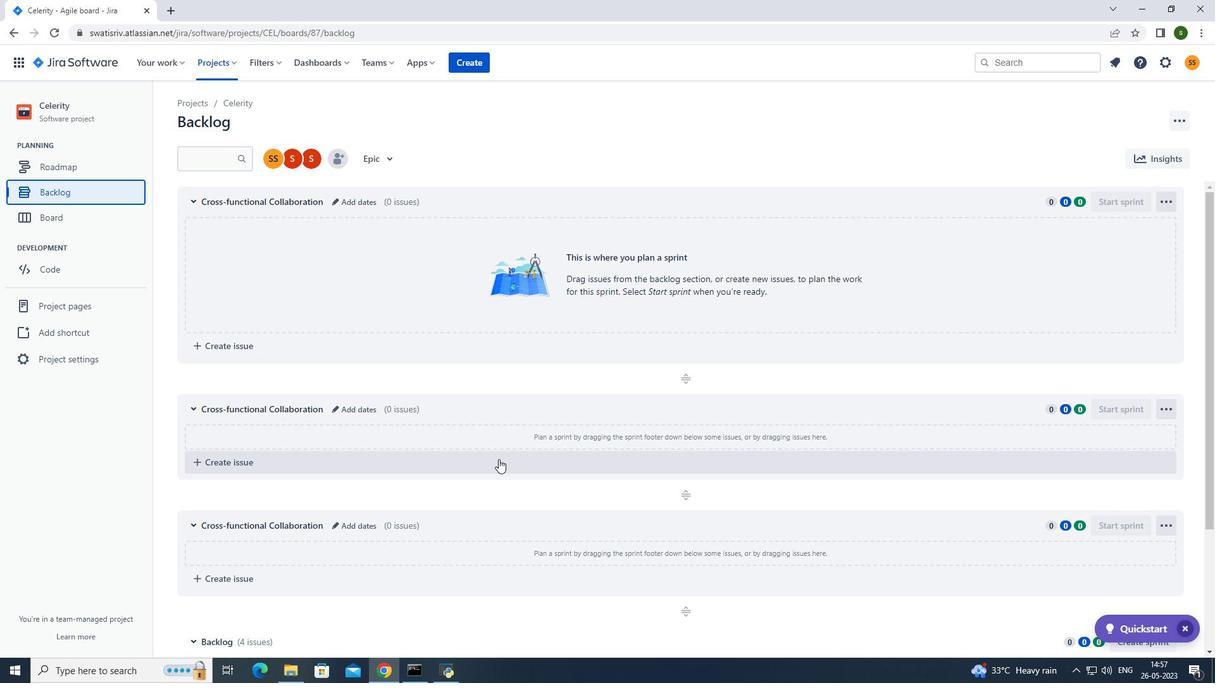 
Action: Mouse scrolled (498, 458) with delta (0, 0)
Screenshot: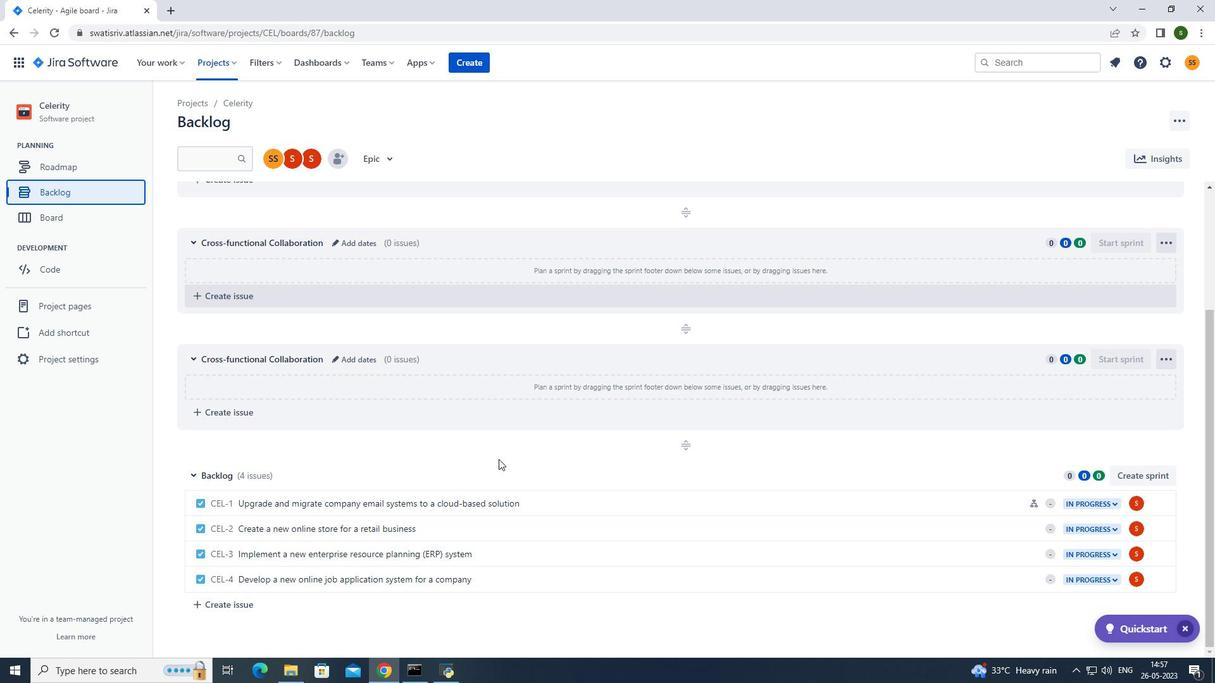 
Action: Mouse scrolled (498, 458) with delta (0, 0)
Screenshot: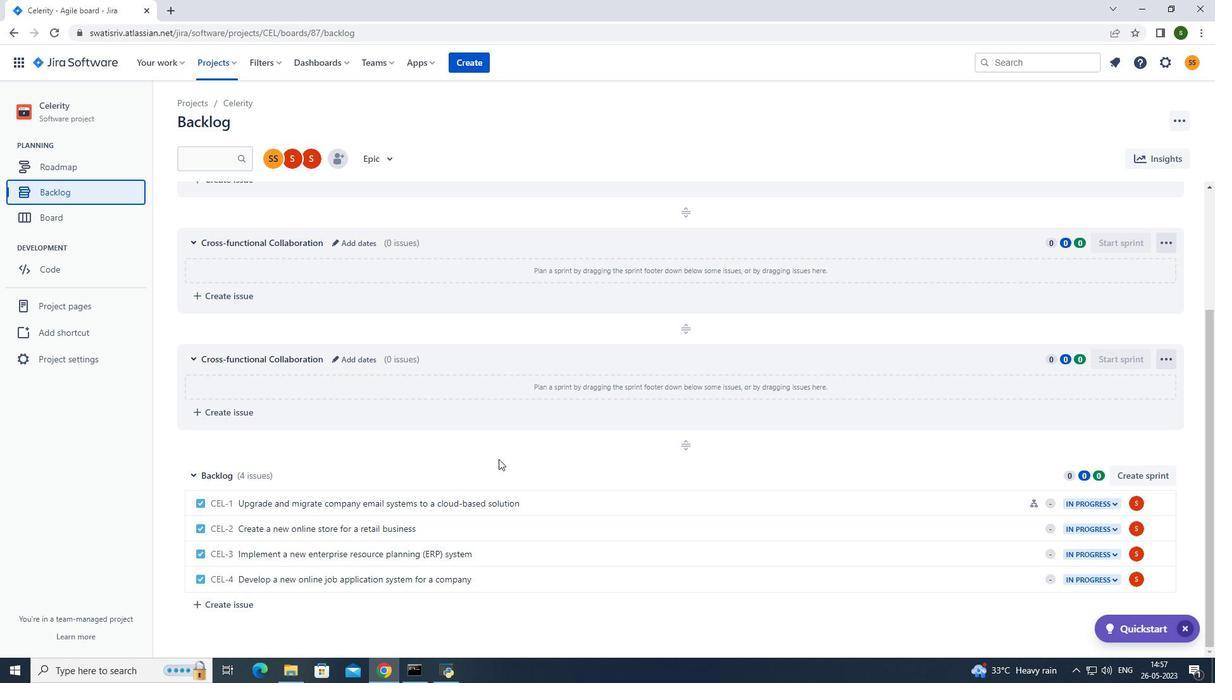 
Action: Mouse moved to (716, 522)
Screenshot: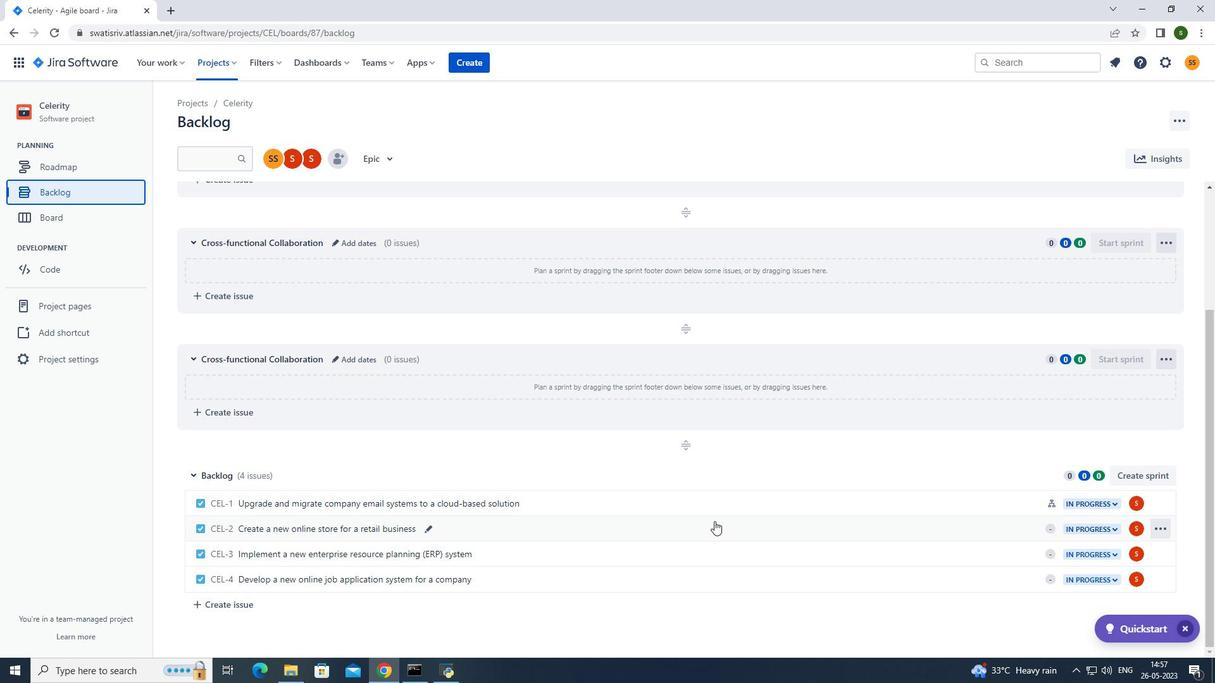 
Action: Mouse pressed left at (716, 522)
Screenshot: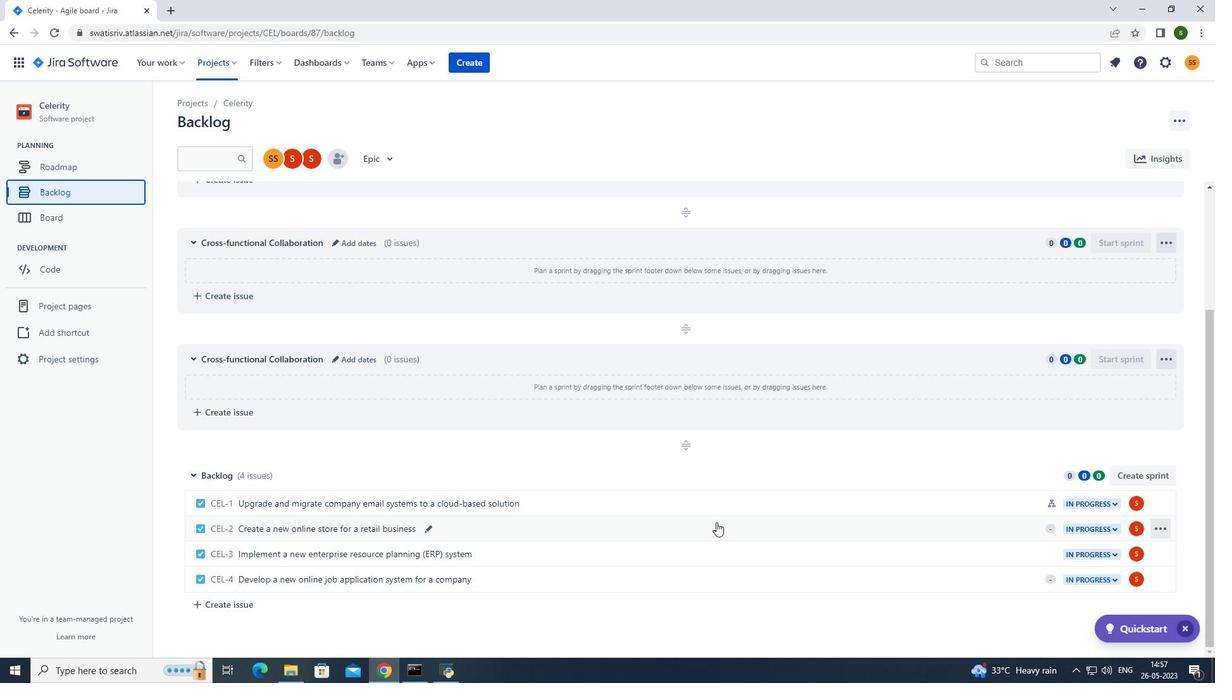 
Action: Mouse moved to (988, 271)
Screenshot: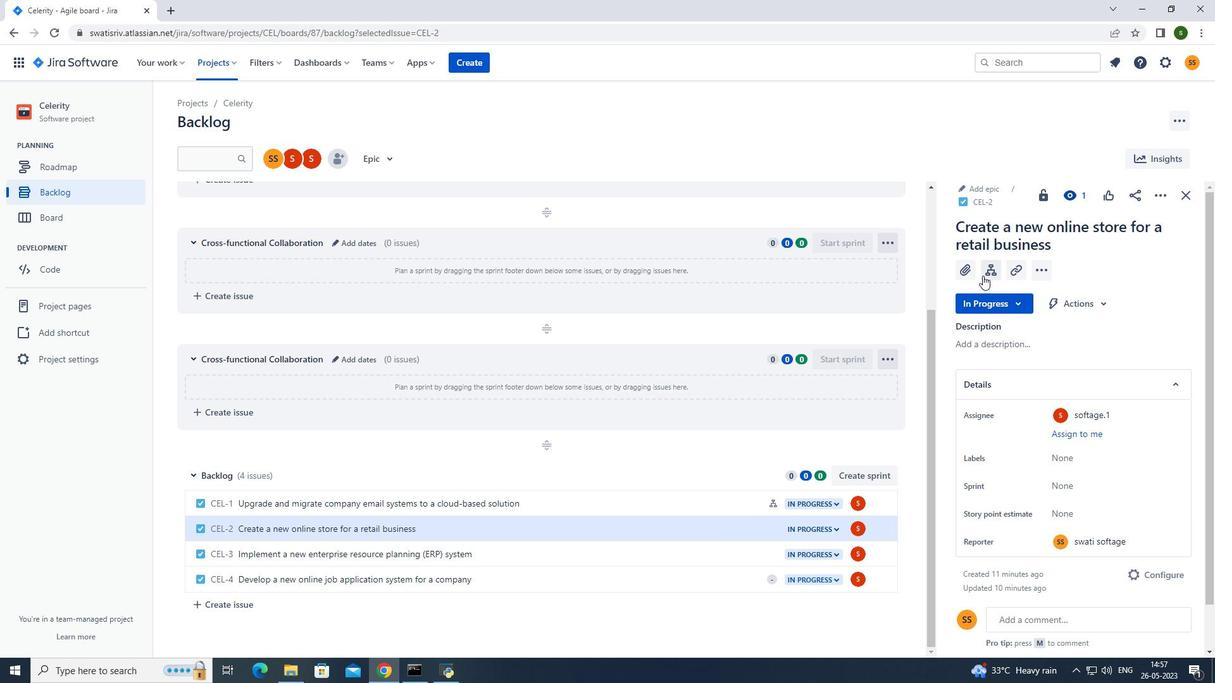 
Action: Mouse pressed left at (988, 271)
Screenshot: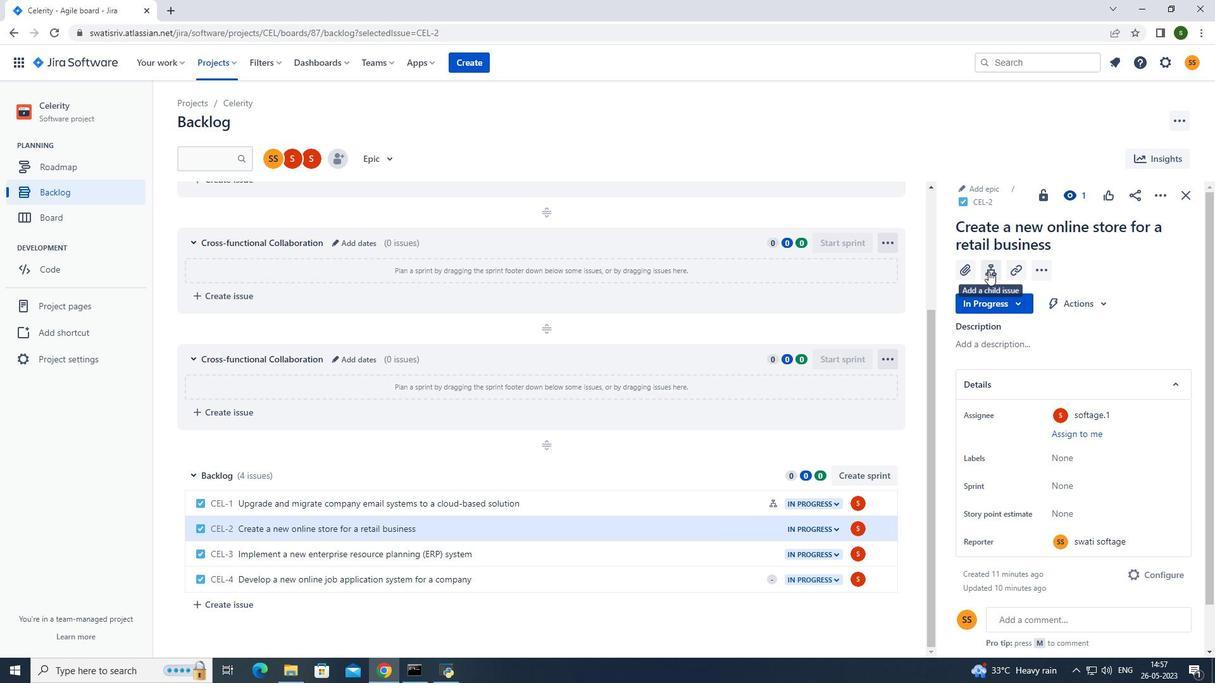 
Action: Mouse moved to (1038, 405)
Screenshot: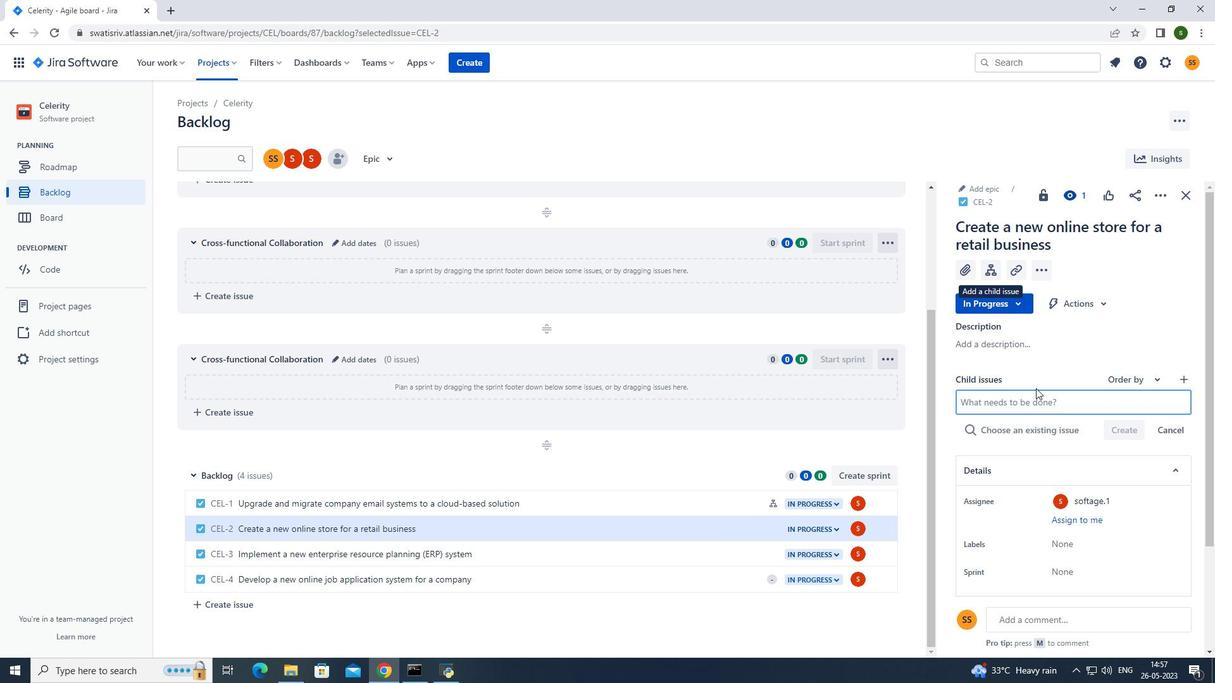 
Action: Mouse pressed left at (1038, 405)
Screenshot: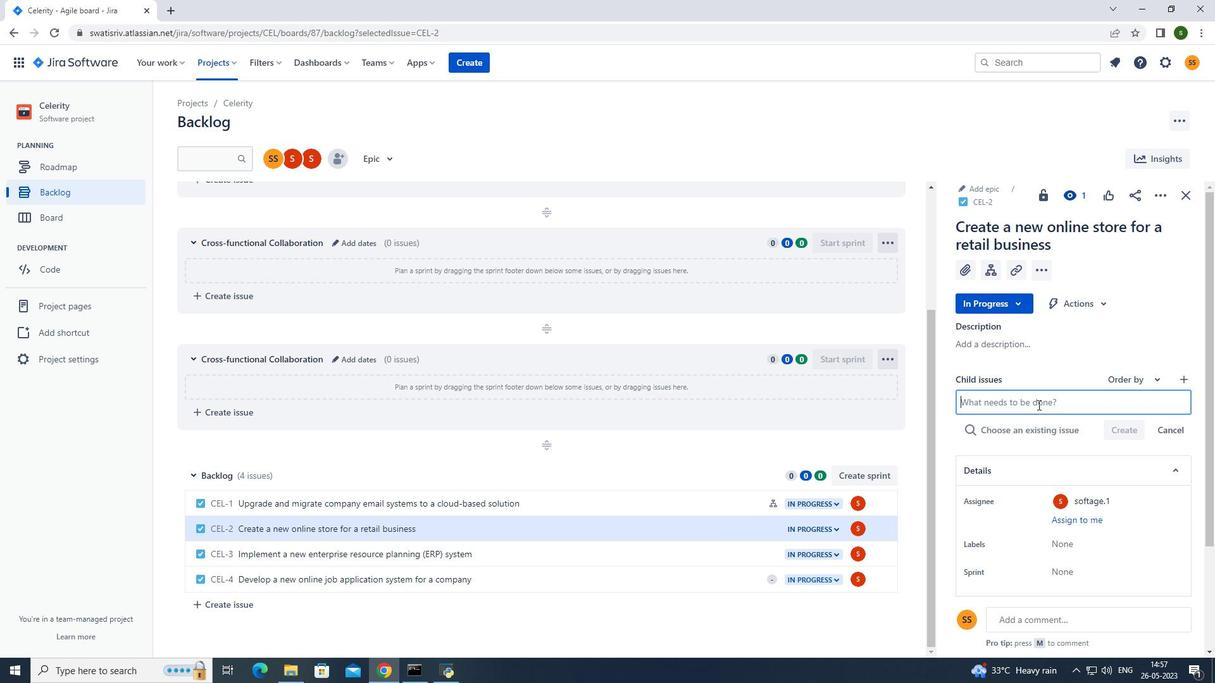 
Action: Key pressed <Key.caps_lock>T<Key.caps_lock>hird-party<Key.space>library<Key.space>integration<Key.enter>
Screenshot: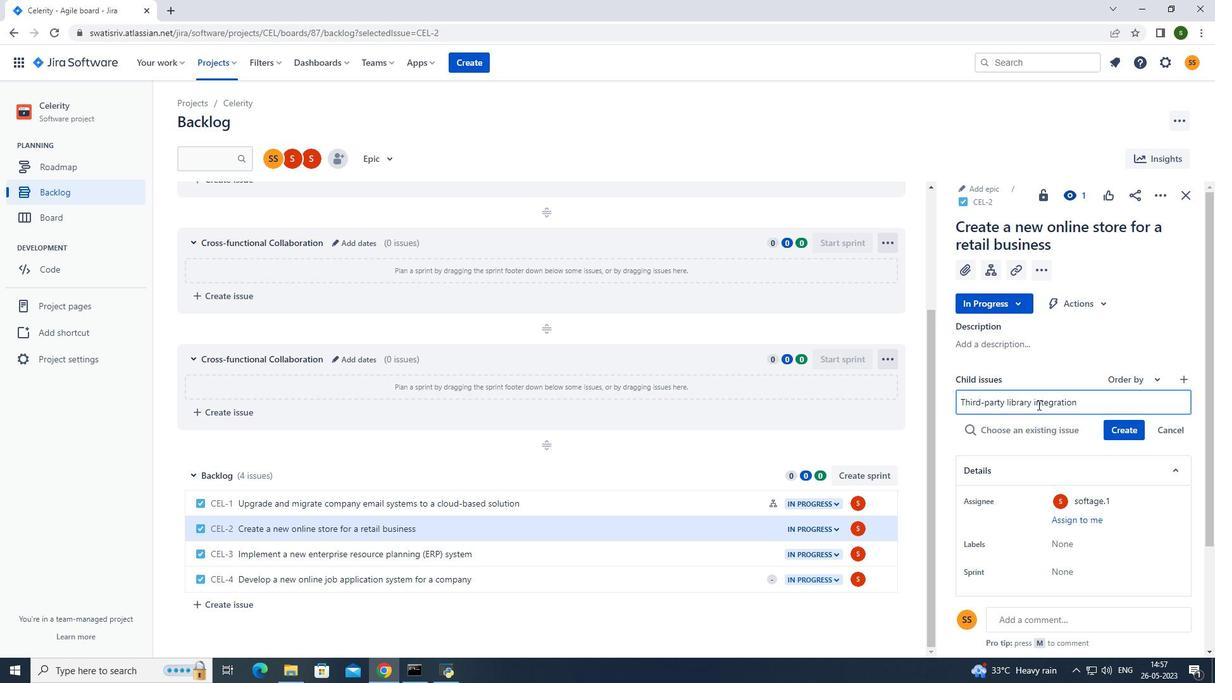 
Action: Mouse moved to (1135, 408)
Screenshot: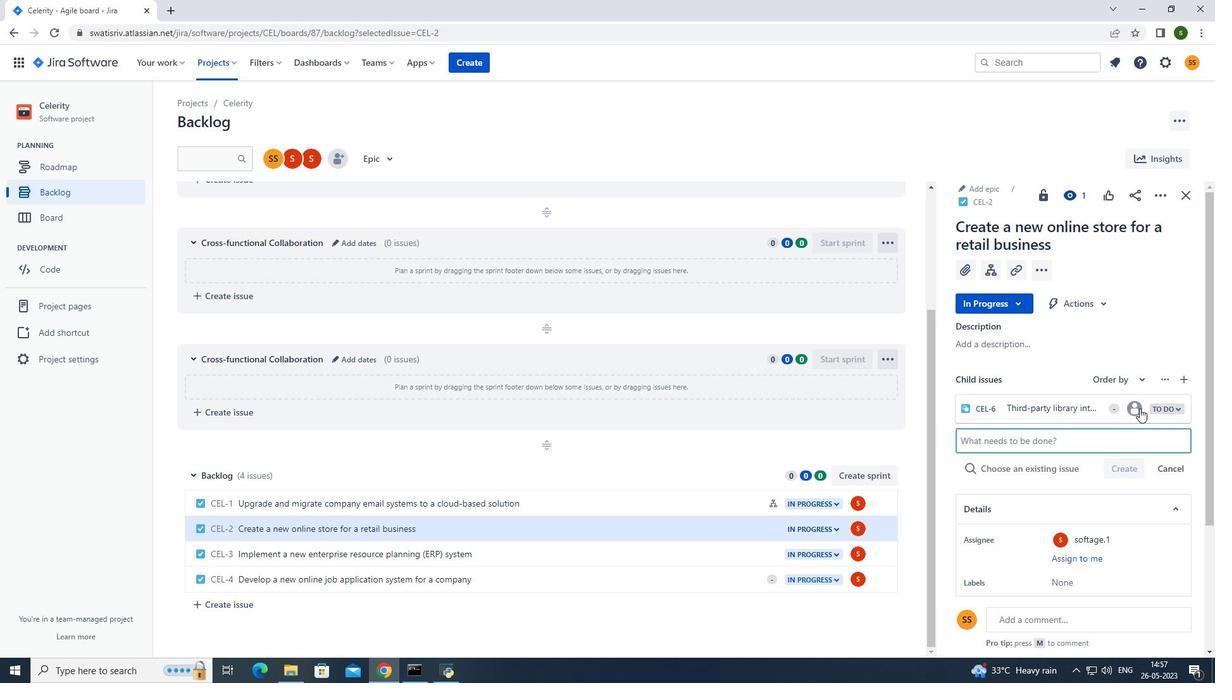 
Action: Mouse pressed left at (1135, 408)
Screenshot: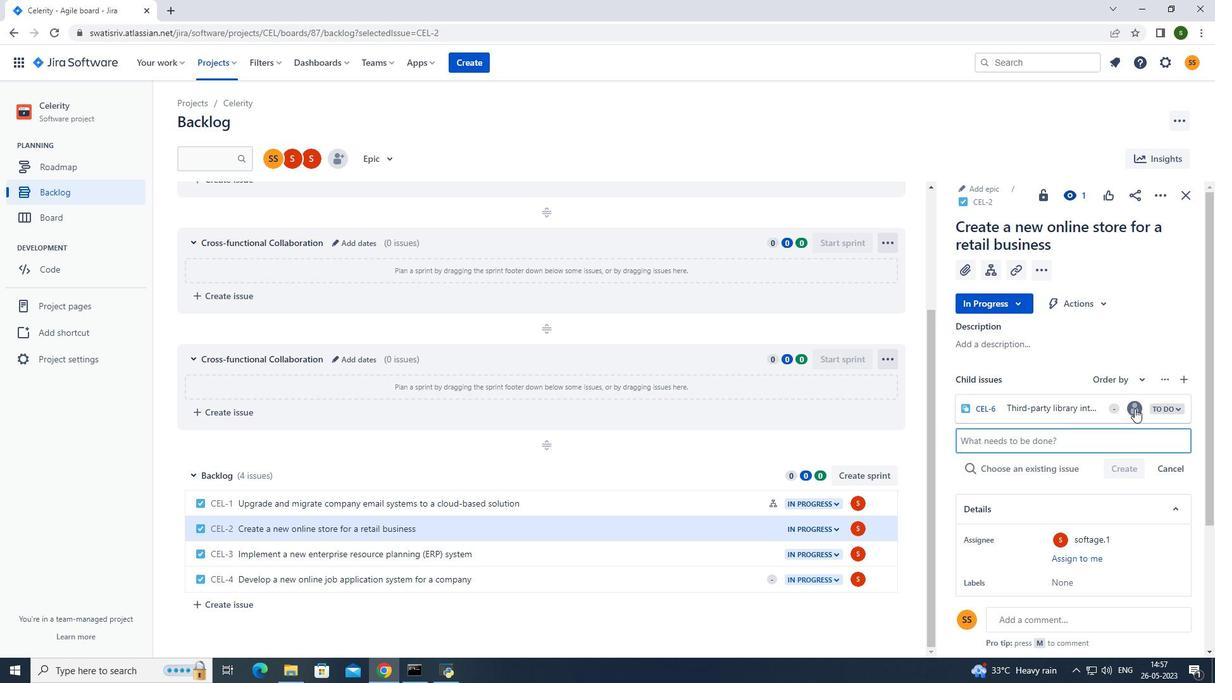
Action: Mouse moved to (1056, 386)
Screenshot: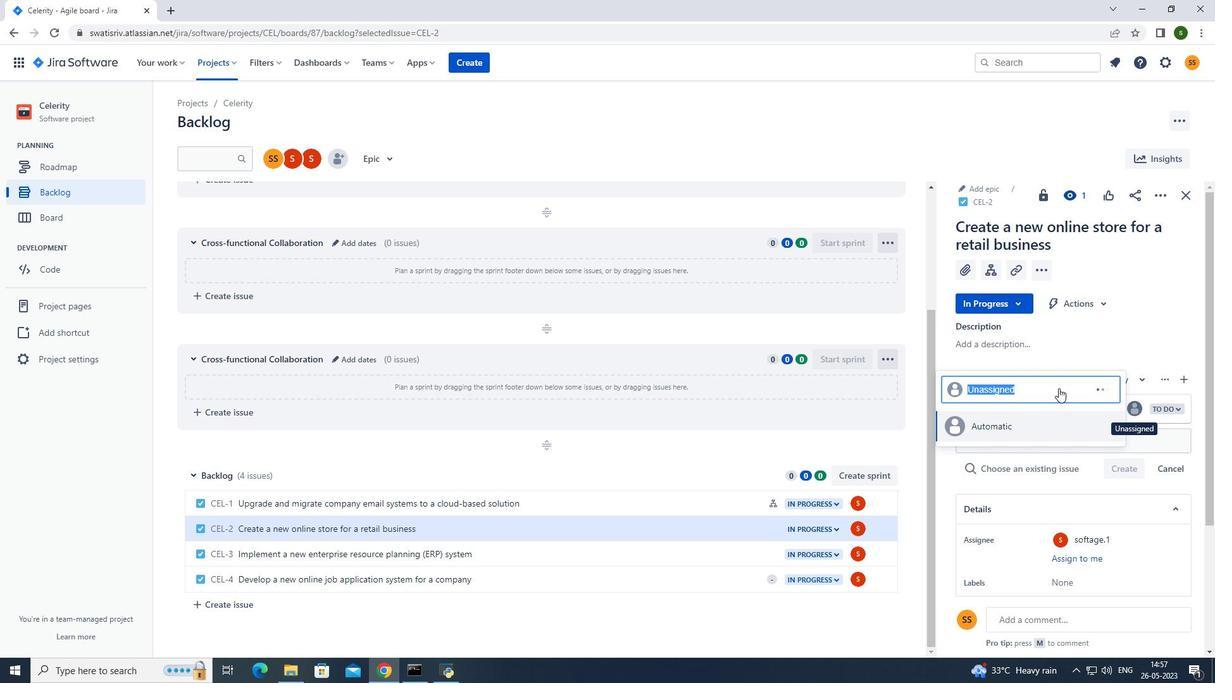 
Action: Key pressed softage.1<Key.shift>@softage.net
Screenshot: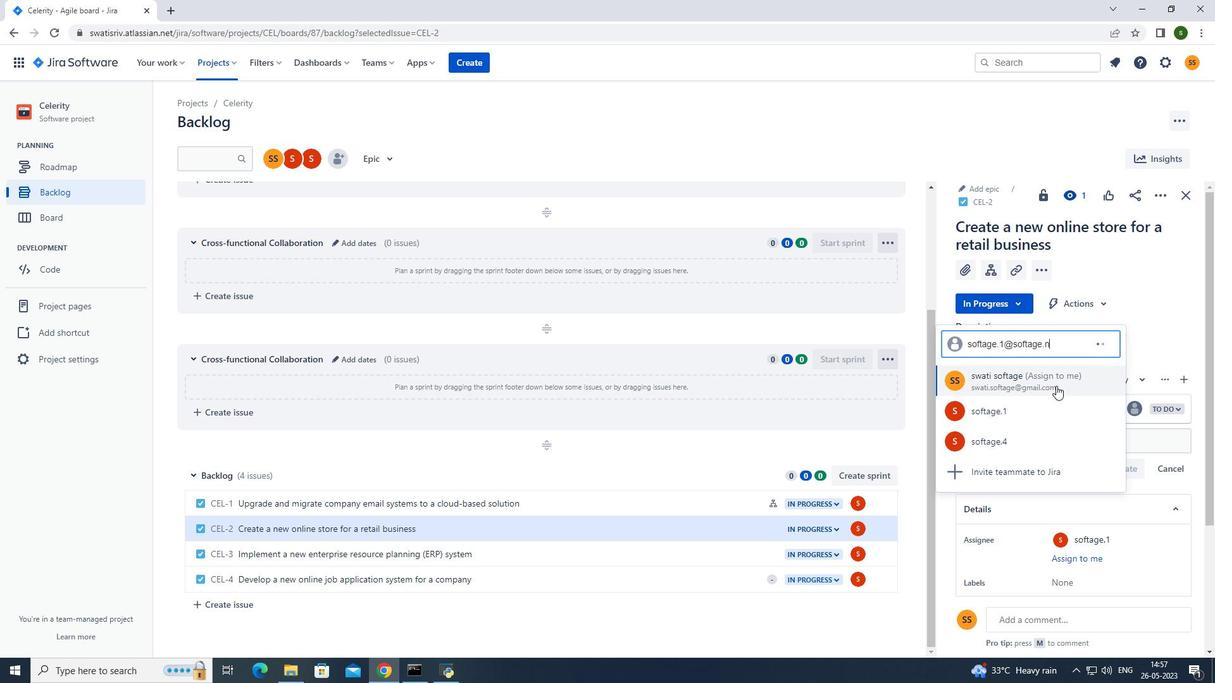 
Action: Mouse moved to (1045, 404)
Screenshot: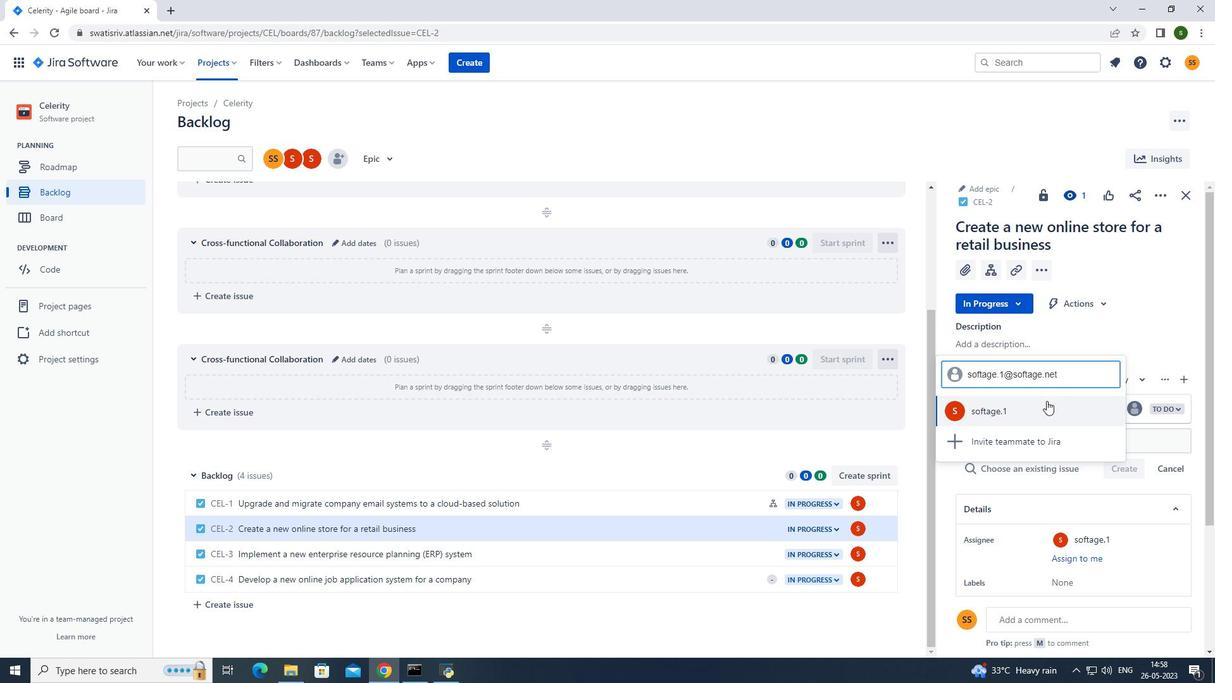 
Action: Mouse pressed left at (1045, 404)
Screenshot: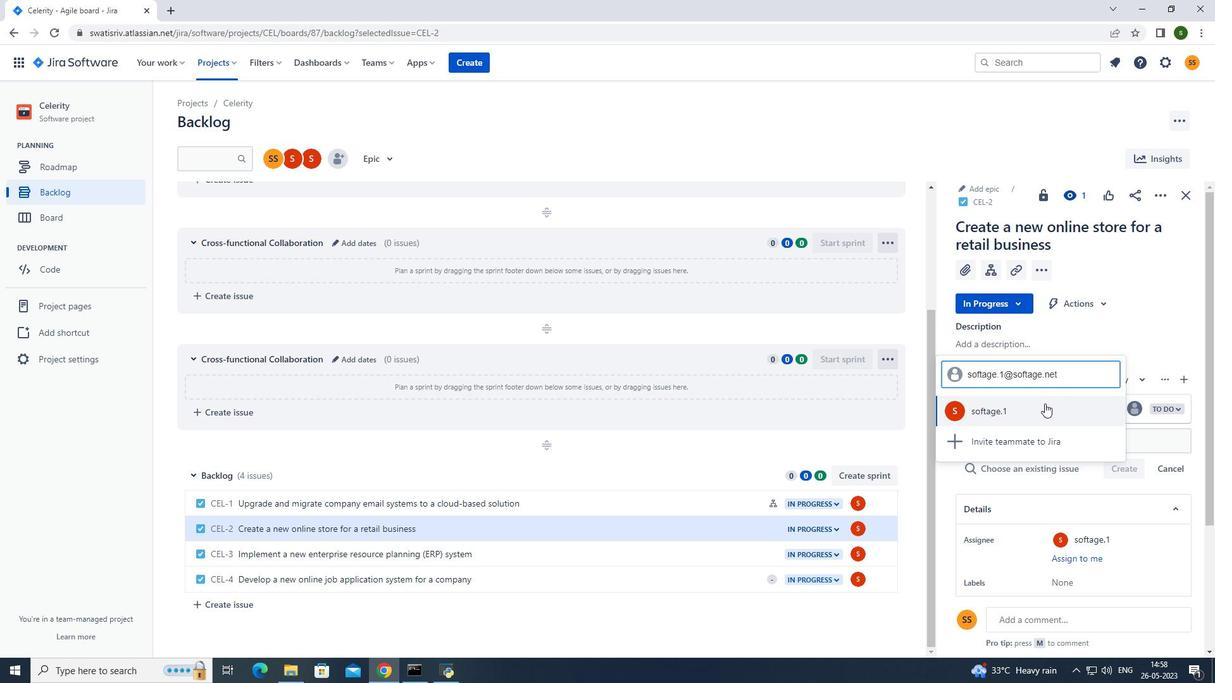 
Action: Mouse moved to (357, 115)
Screenshot: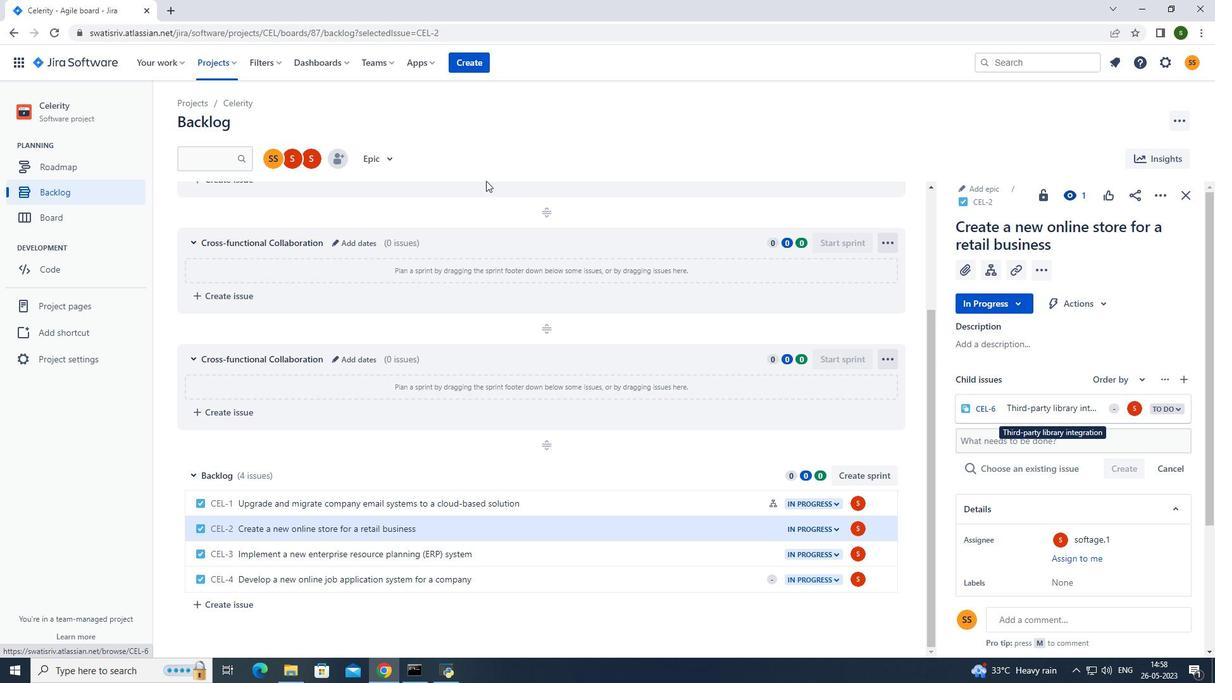 
Action: Mouse pressed left at (357, 115)
Screenshot: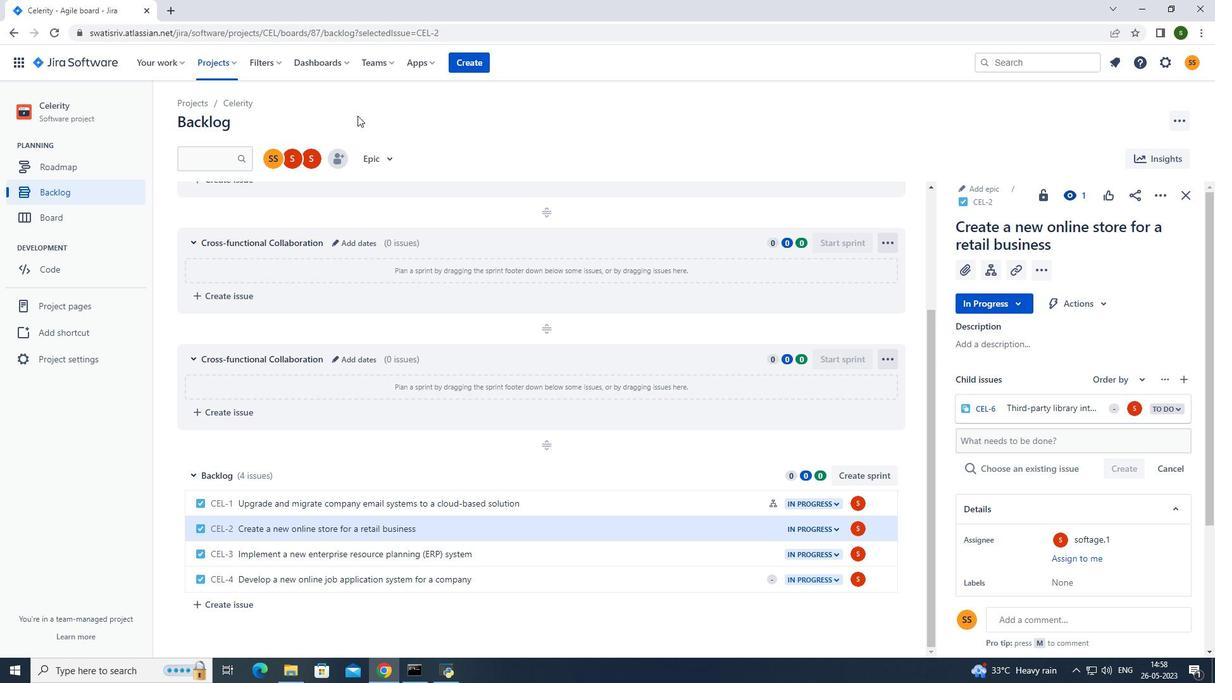 
